 Task: Start in the project AvidTech the sprint 'User Flow Optimization Sprint', with a duration of 1 week. Start in the project AvidTech the sprint 'User Flow Optimization Sprint', with a duration of 3 weeks. Start in the project AvidTech the sprint 'User Flow Optimization Sprint', with a duration of 2 weeks
Action: Mouse moved to (1280, 231)
Screenshot: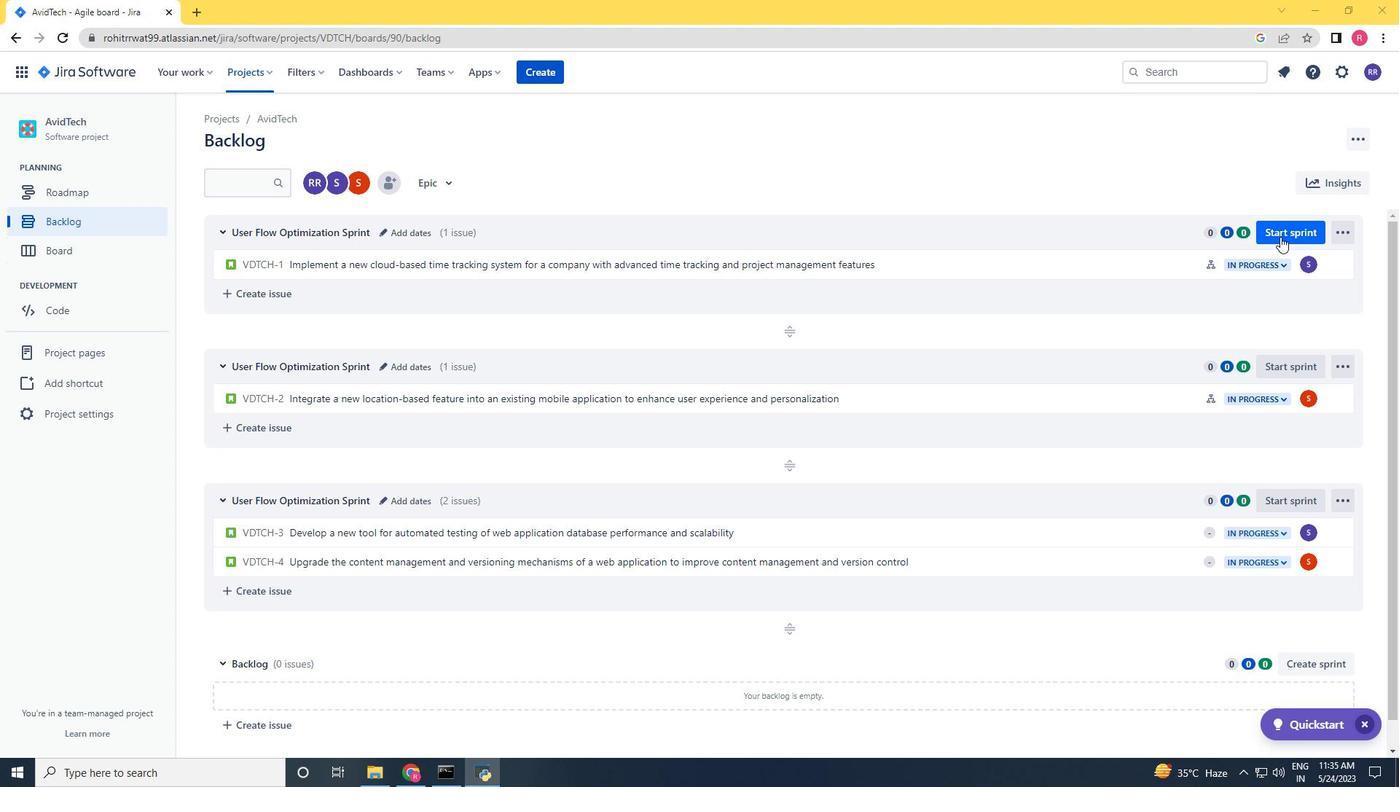 
Action: Mouse pressed left at (1280, 231)
Screenshot: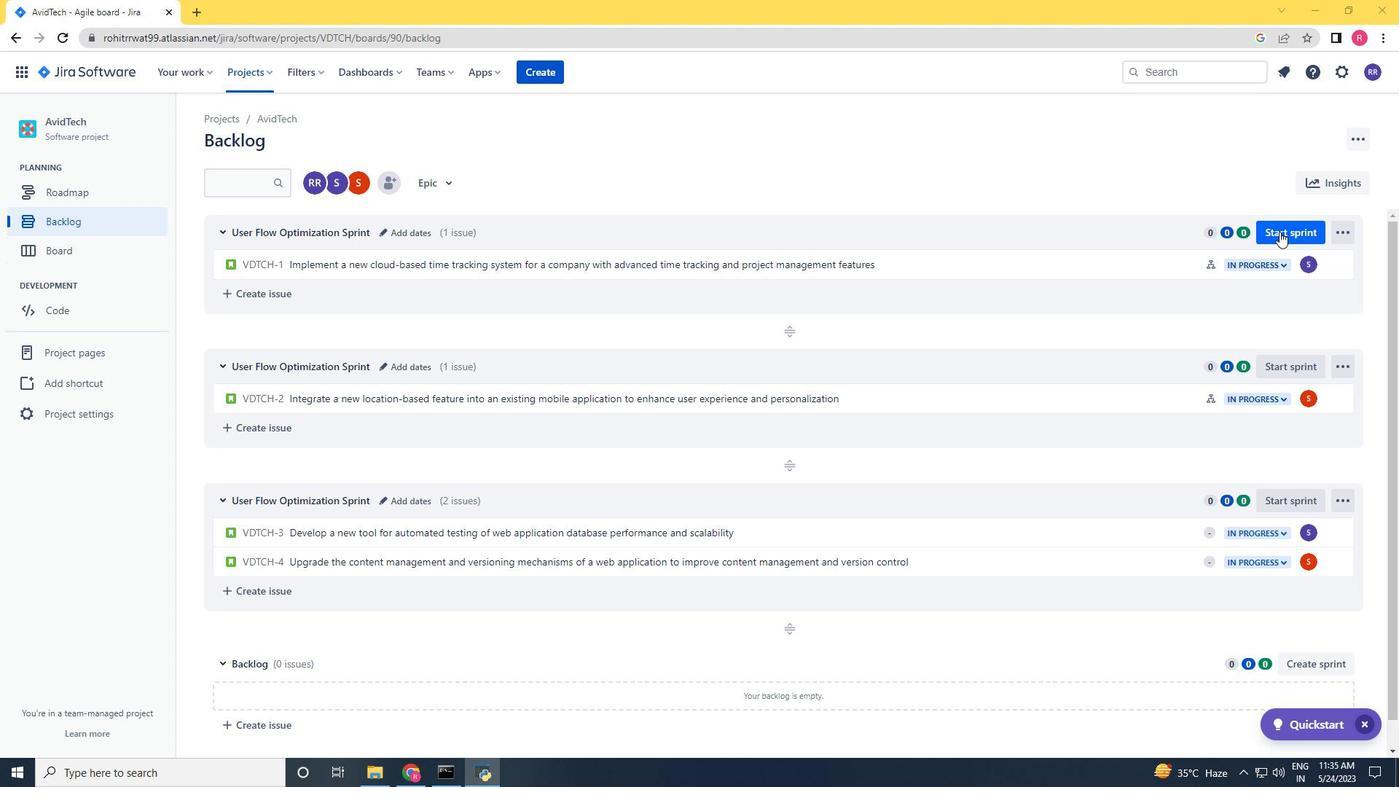
Action: Mouse moved to (613, 260)
Screenshot: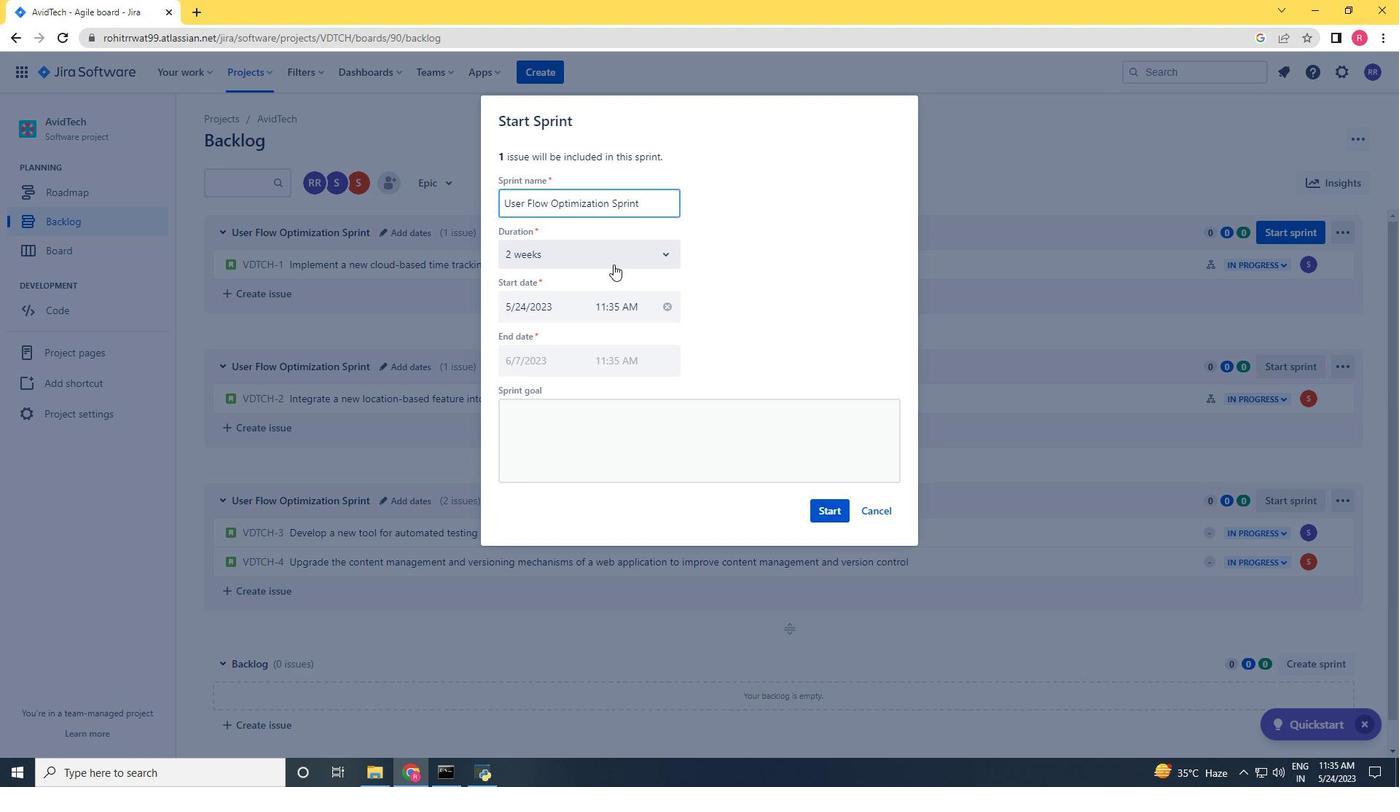 
Action: Mouse pressed left at (613, 260)
Screenshot: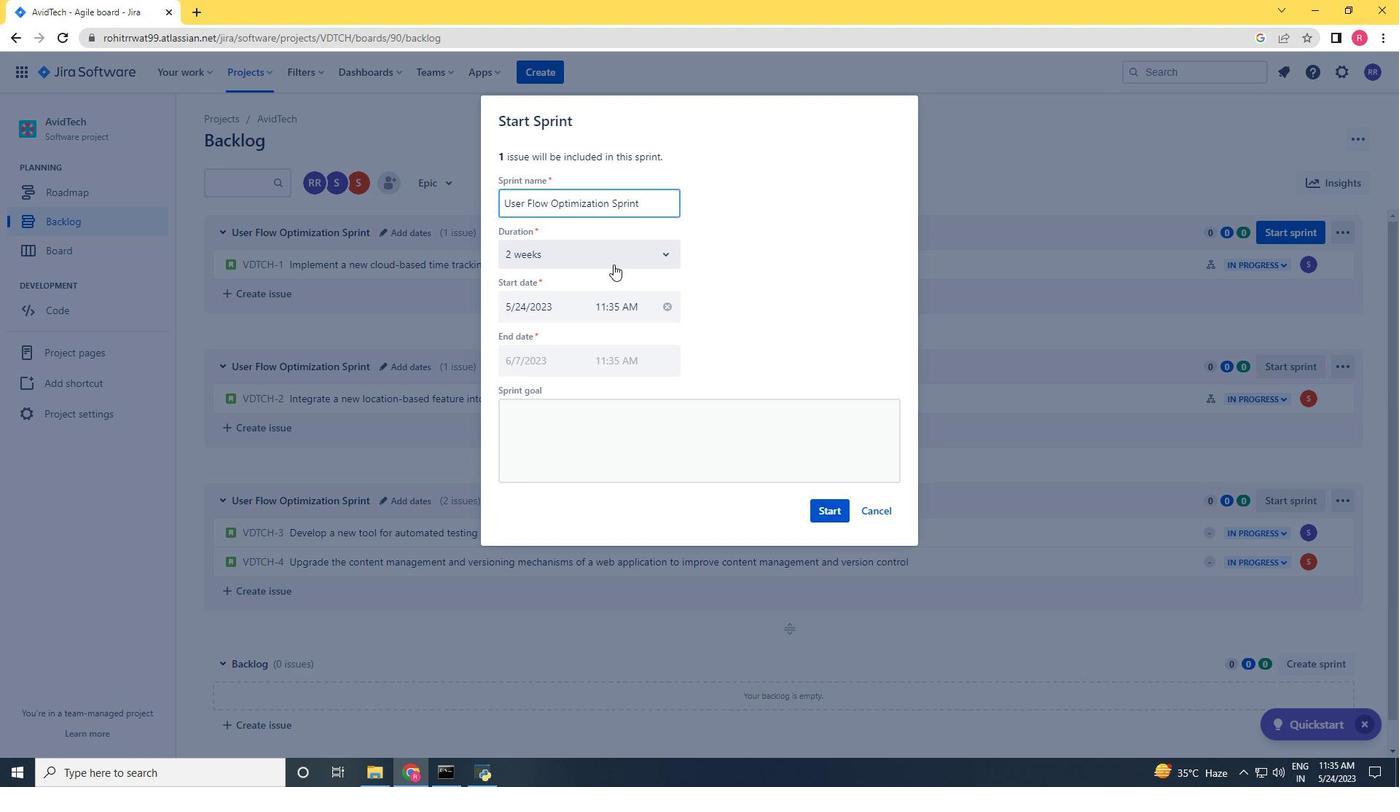 
Action: Mouse moved to (569, 308)
Screenshot: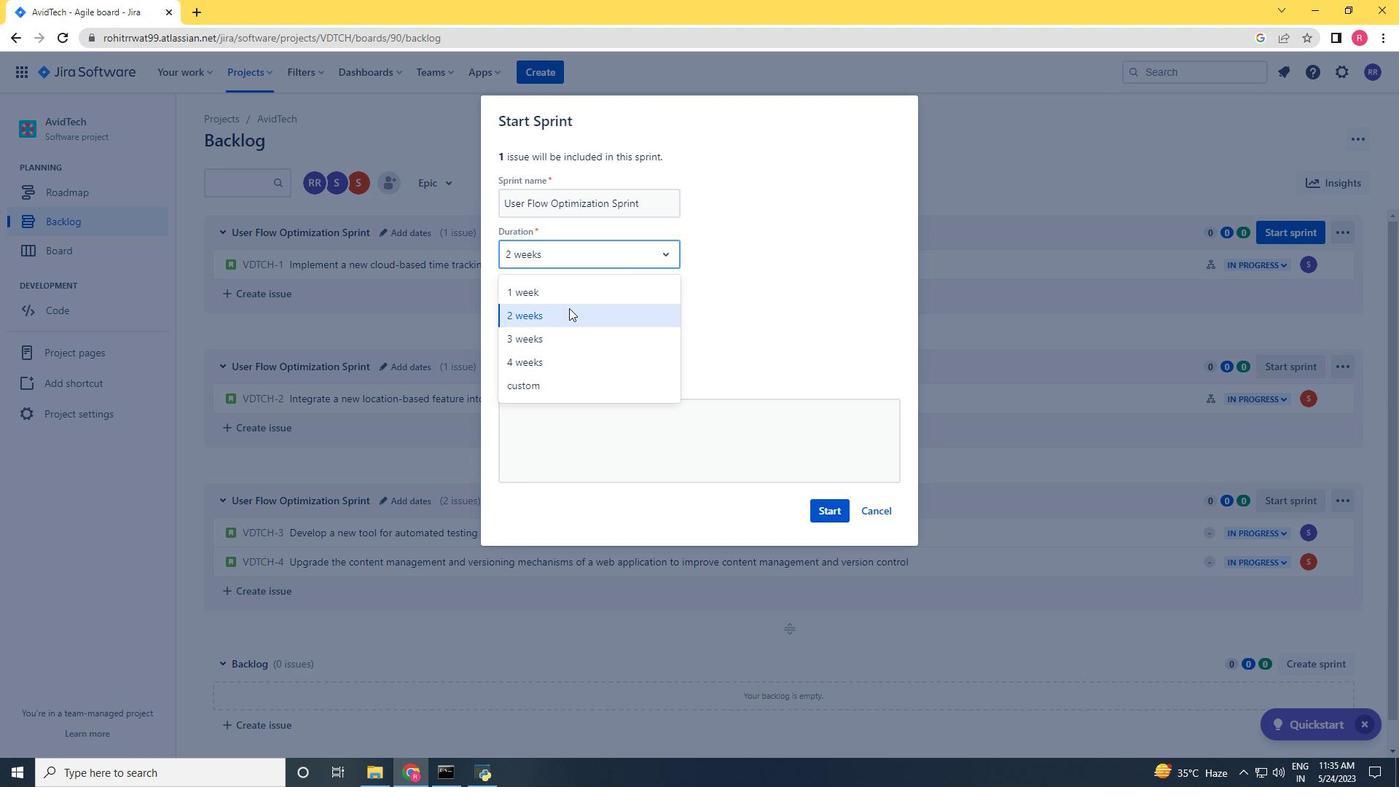 
Action: Mouse pressed left at (569, 308)
Screenshot: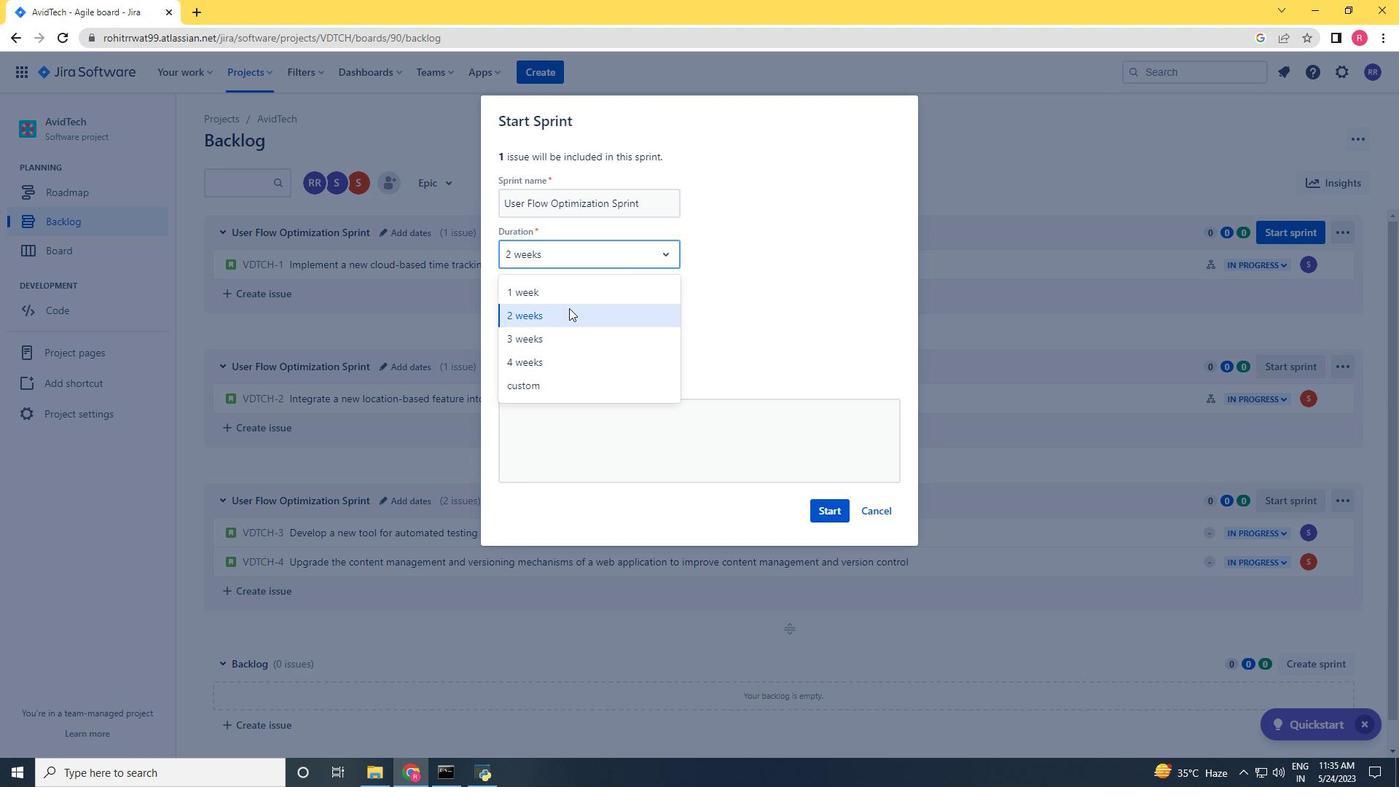
Action: Mouse moved to (823, 506)
Screenshot: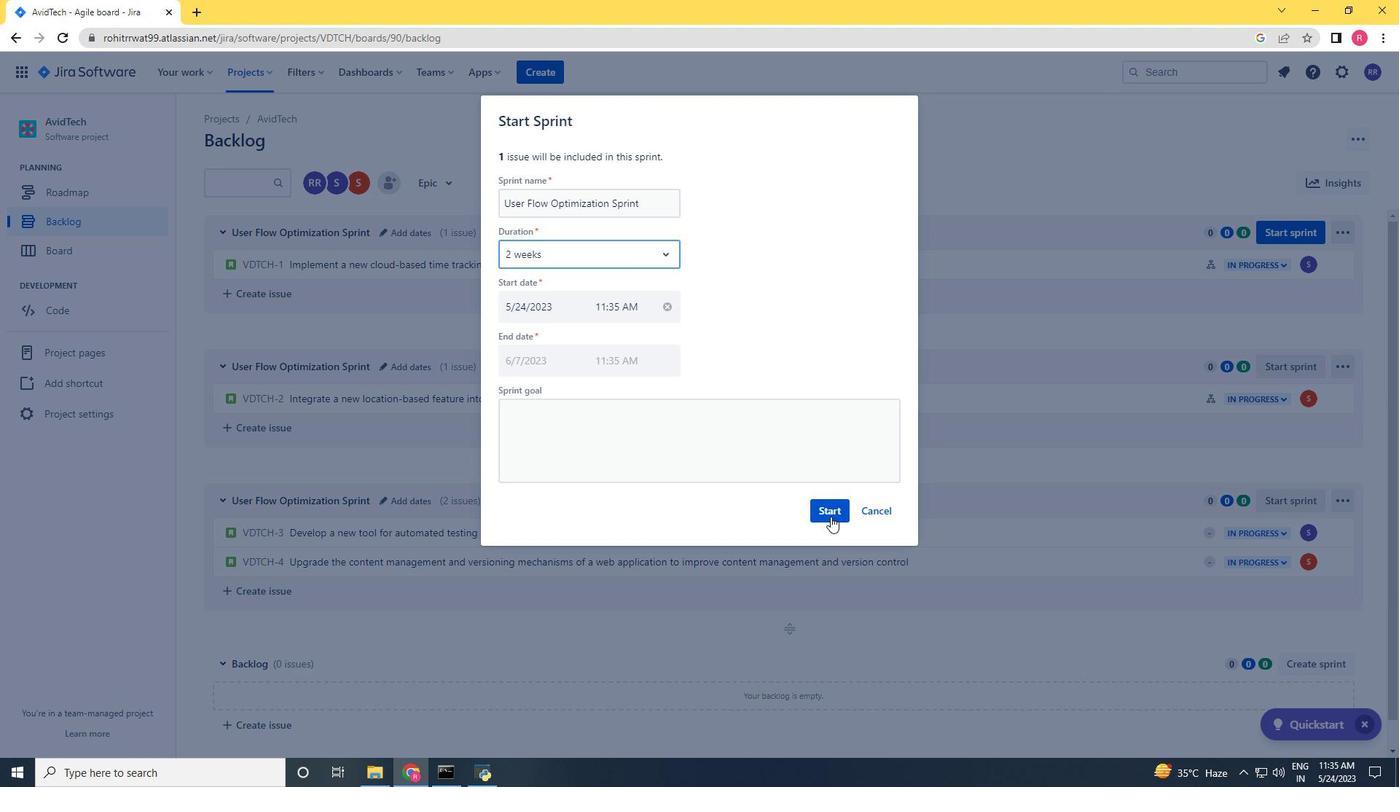 
Action: Mouse pressed left at (823, 506)
Screenshot: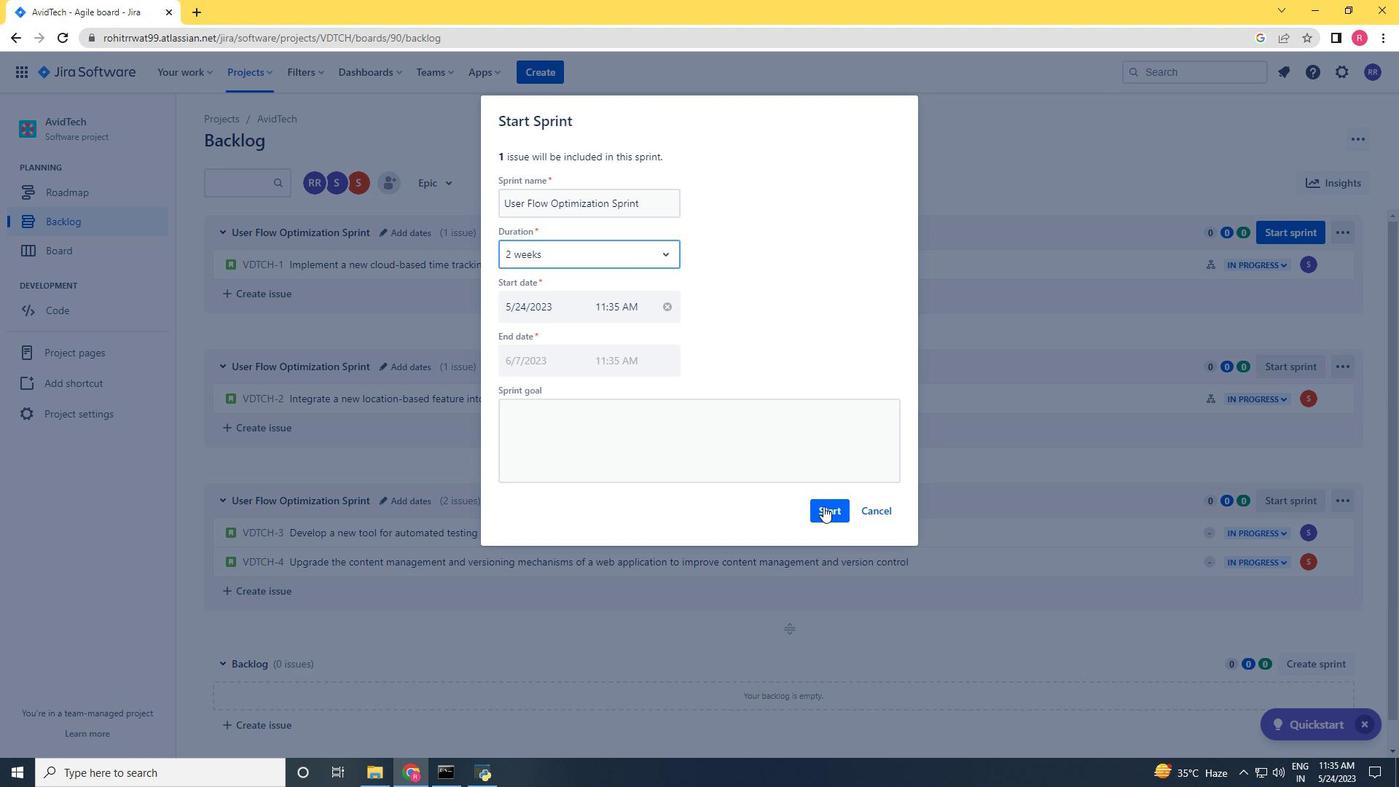 
Action: Mouse moved to (77, 220)
Screenshot: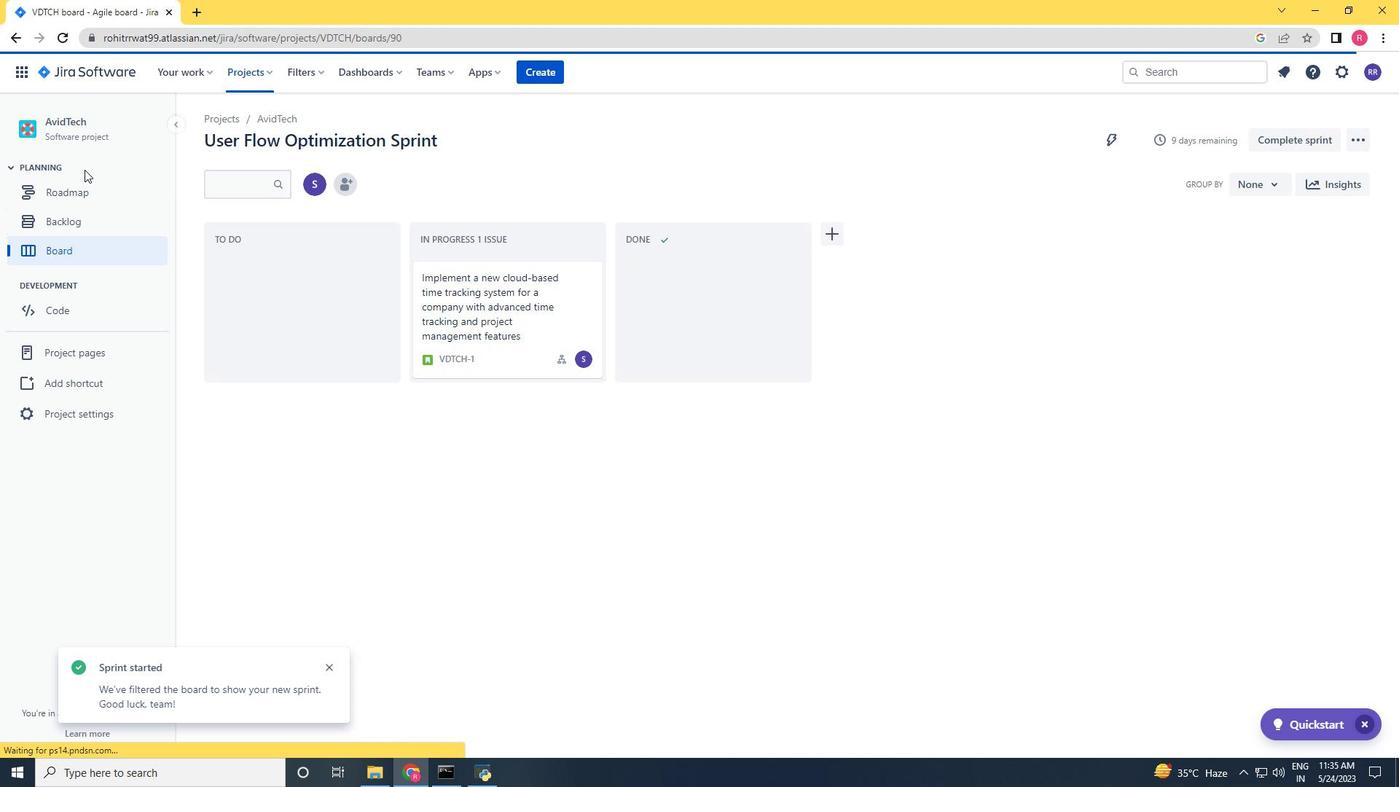 
Action: Mouse pressed left at (77, 220)
Screenshot: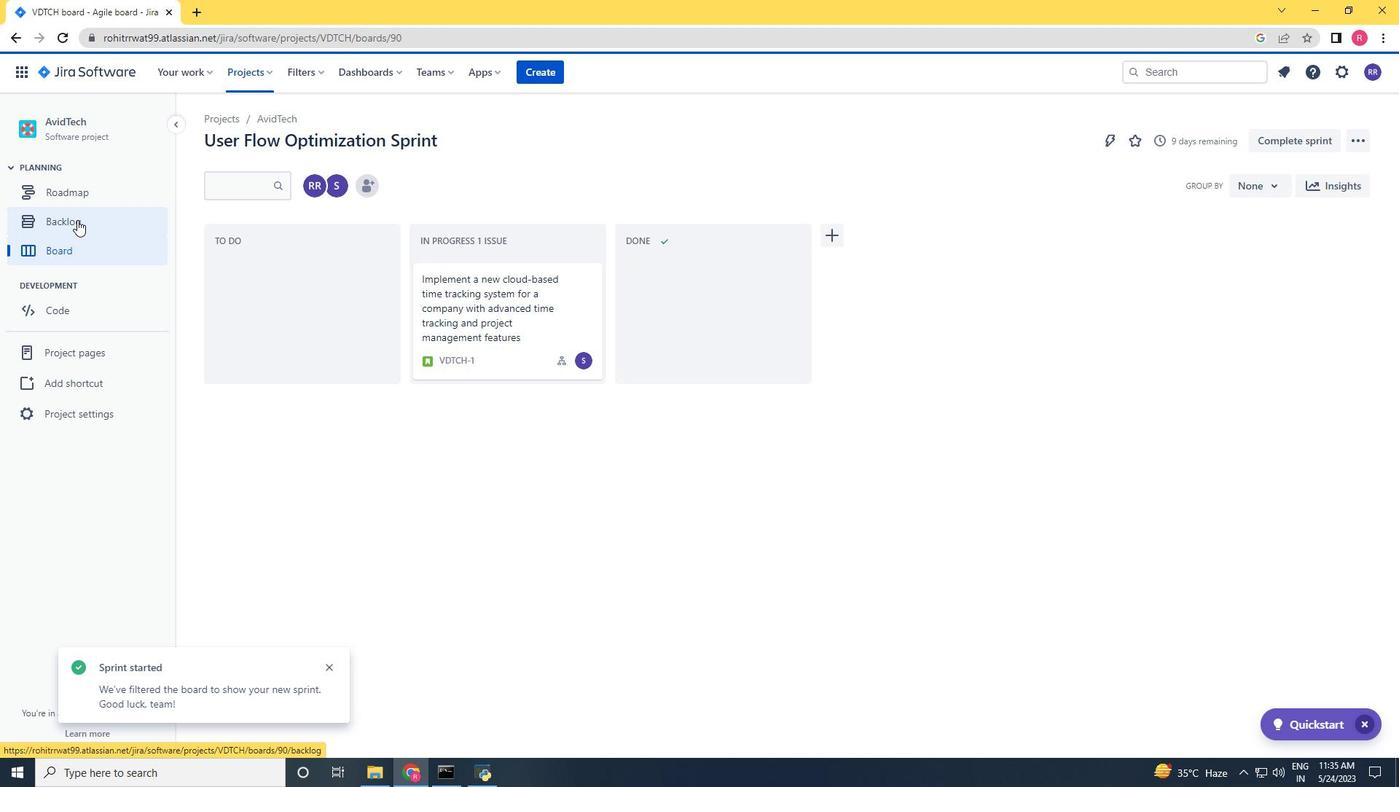 
Action: Mouse moved to (1281, 364)
Screenshot: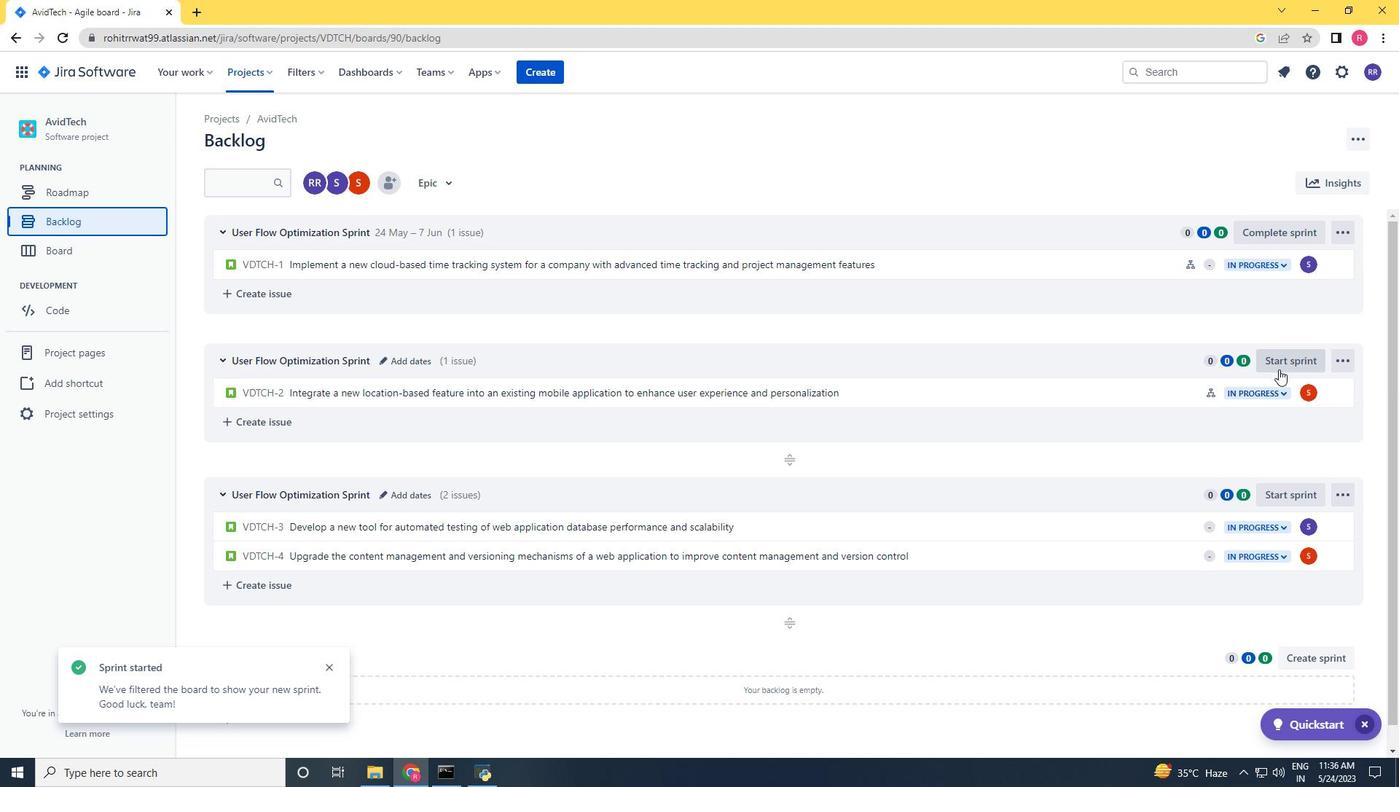 
Action: Mouse pressed left at (1281, 364)
Screenshot: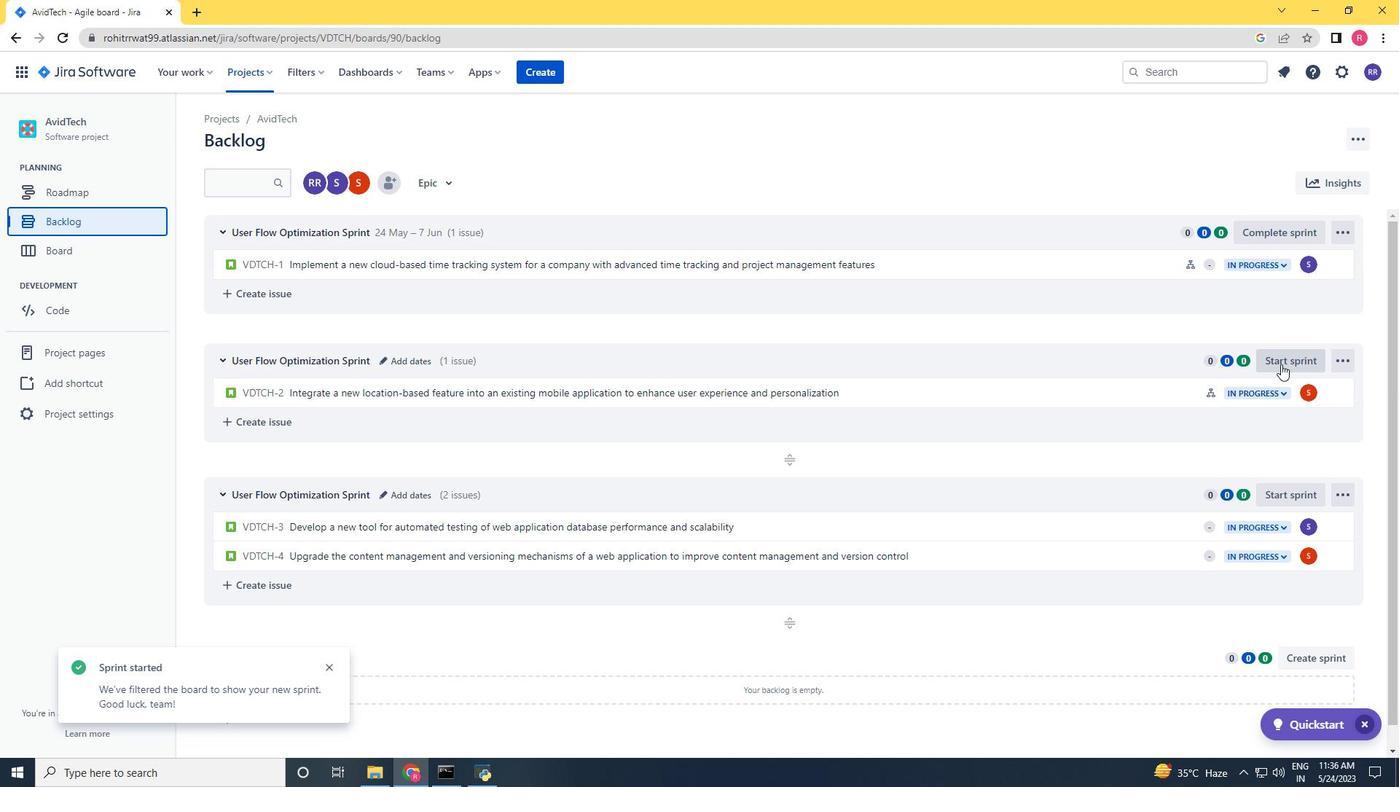 
Action: Mouse moved to (578, 263)
Screenshot: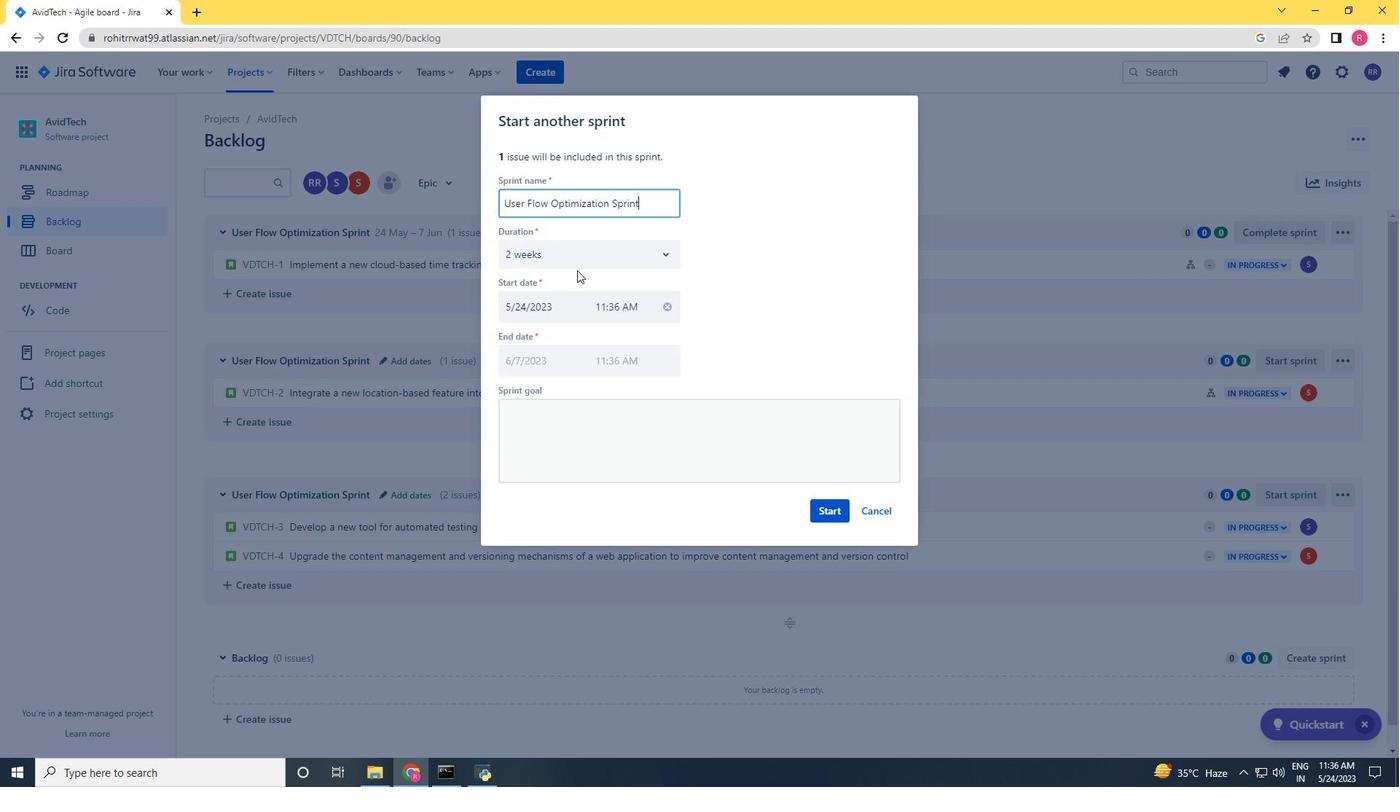 
Action: Mouse pressed left at (578, 263)
Screenshot: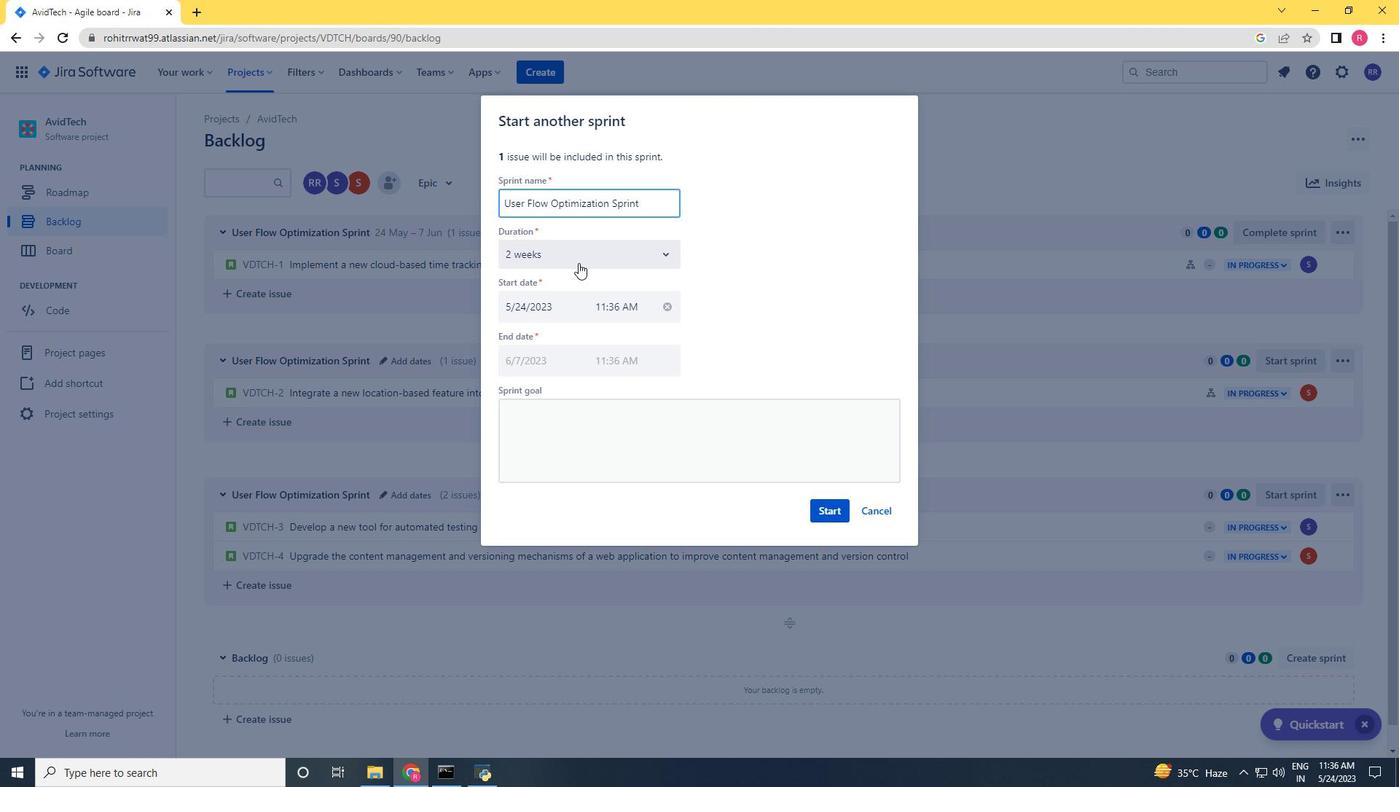 
Action: Mouse moved to (553, 296)
Screenshot: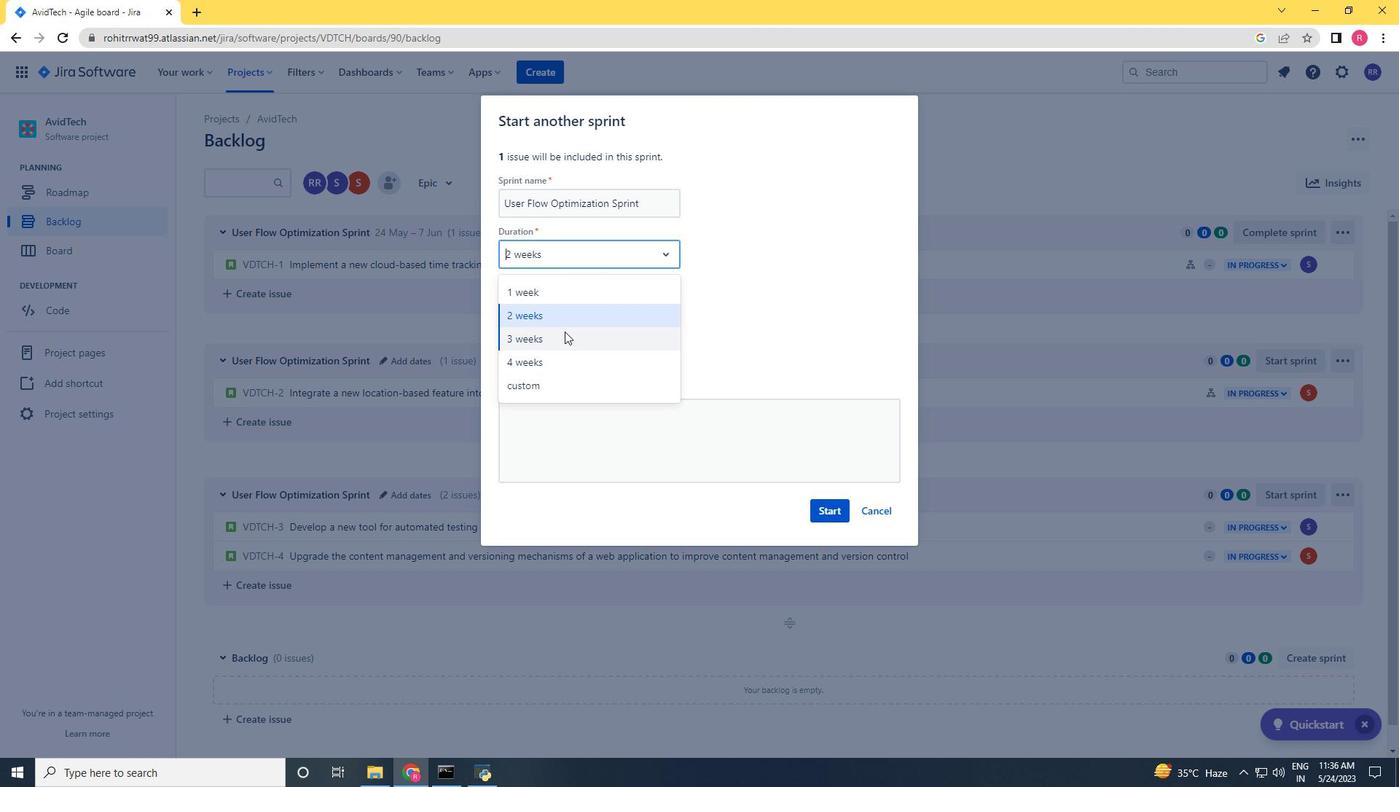 
Action: Mouse pressed left at (553, 296)
Screenshot: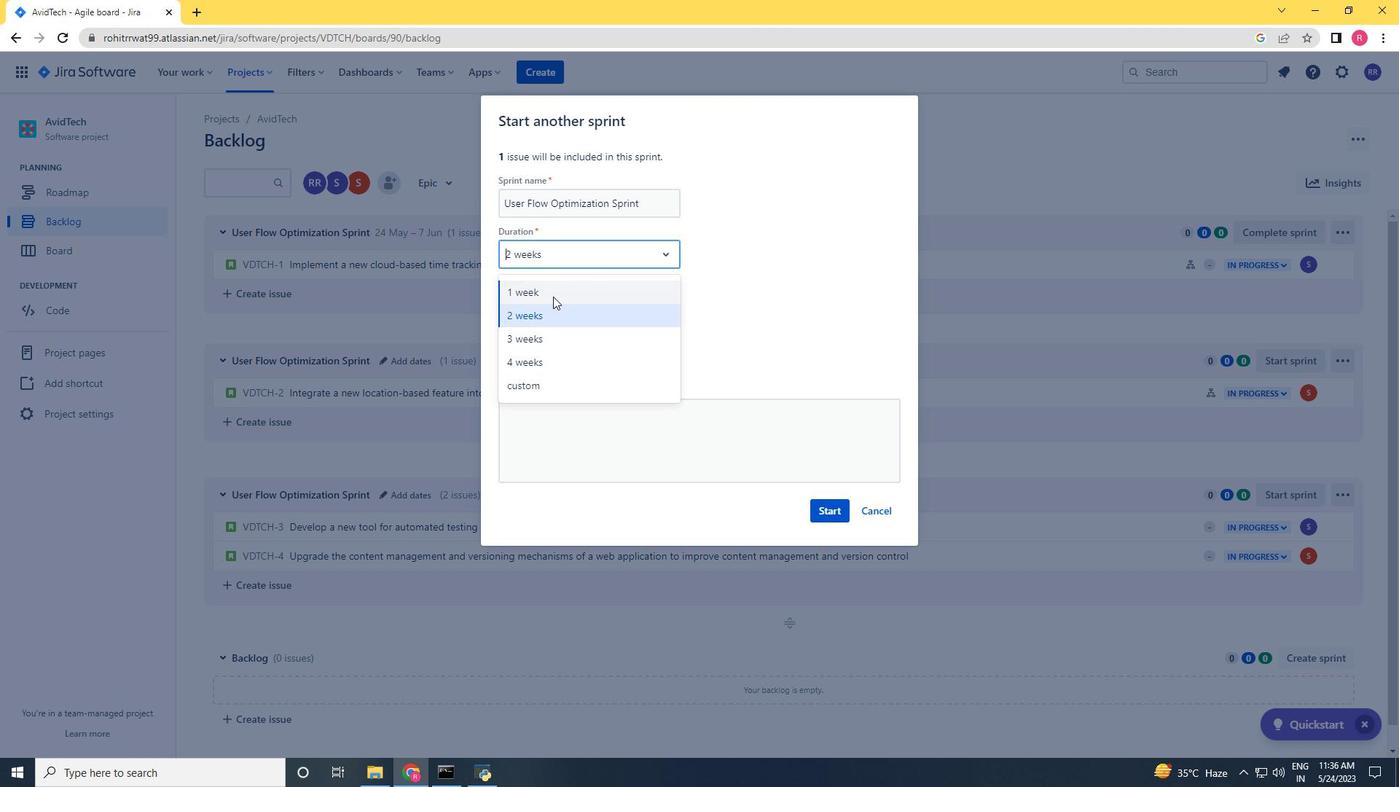 
Action: Mouse moved to (823, 507)
Screenshot: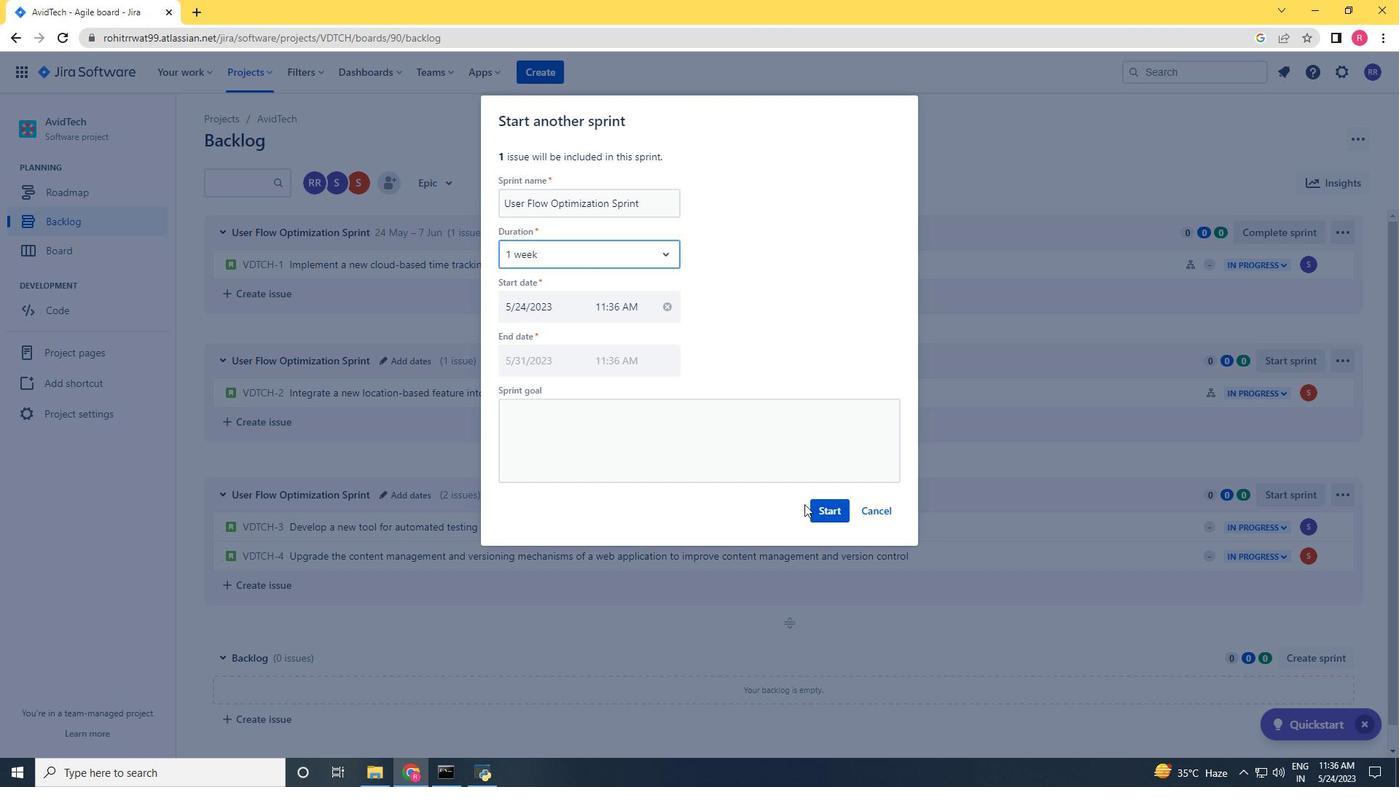 
Action: Mouse pressed left at (823, 507)
Screenshot: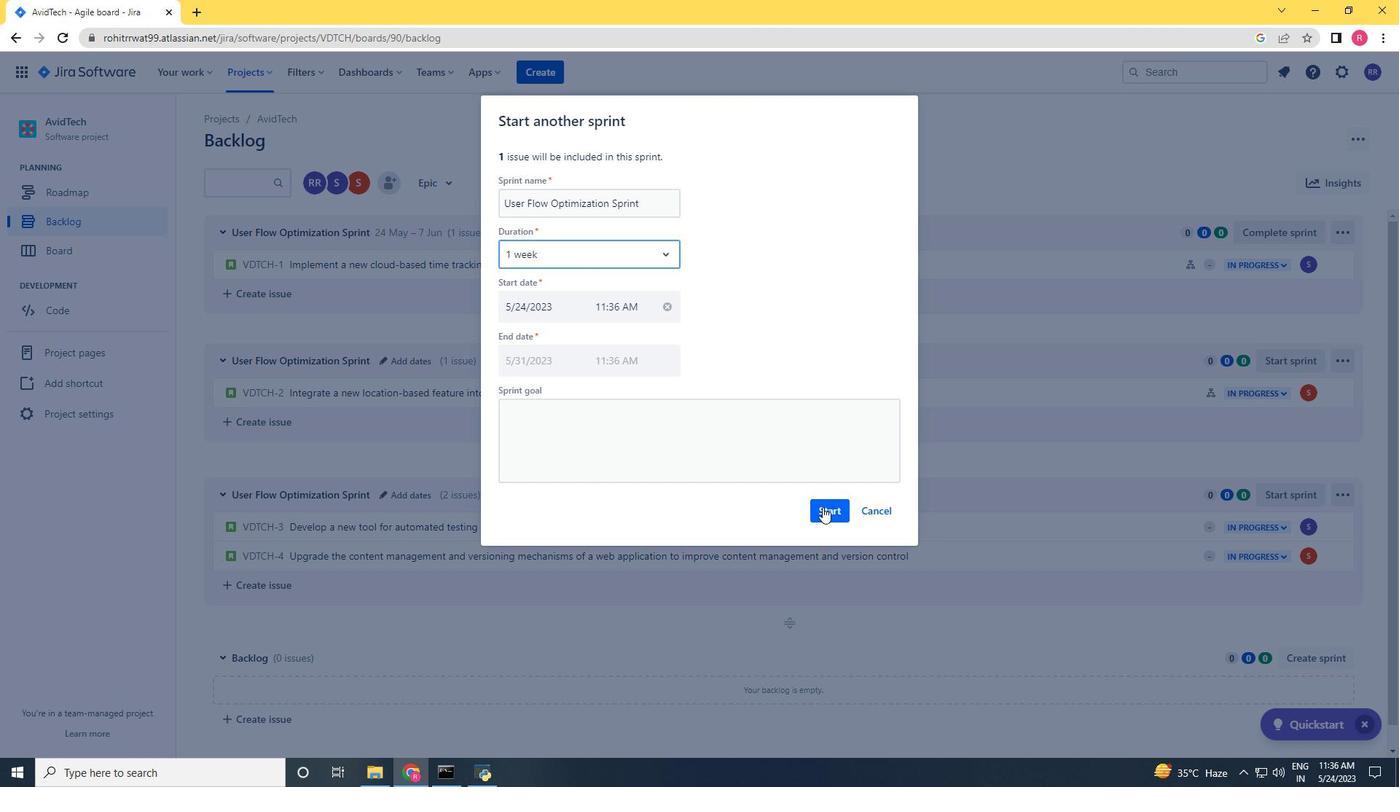 
Action: Mouse moved to (71, 220)
Screenshot: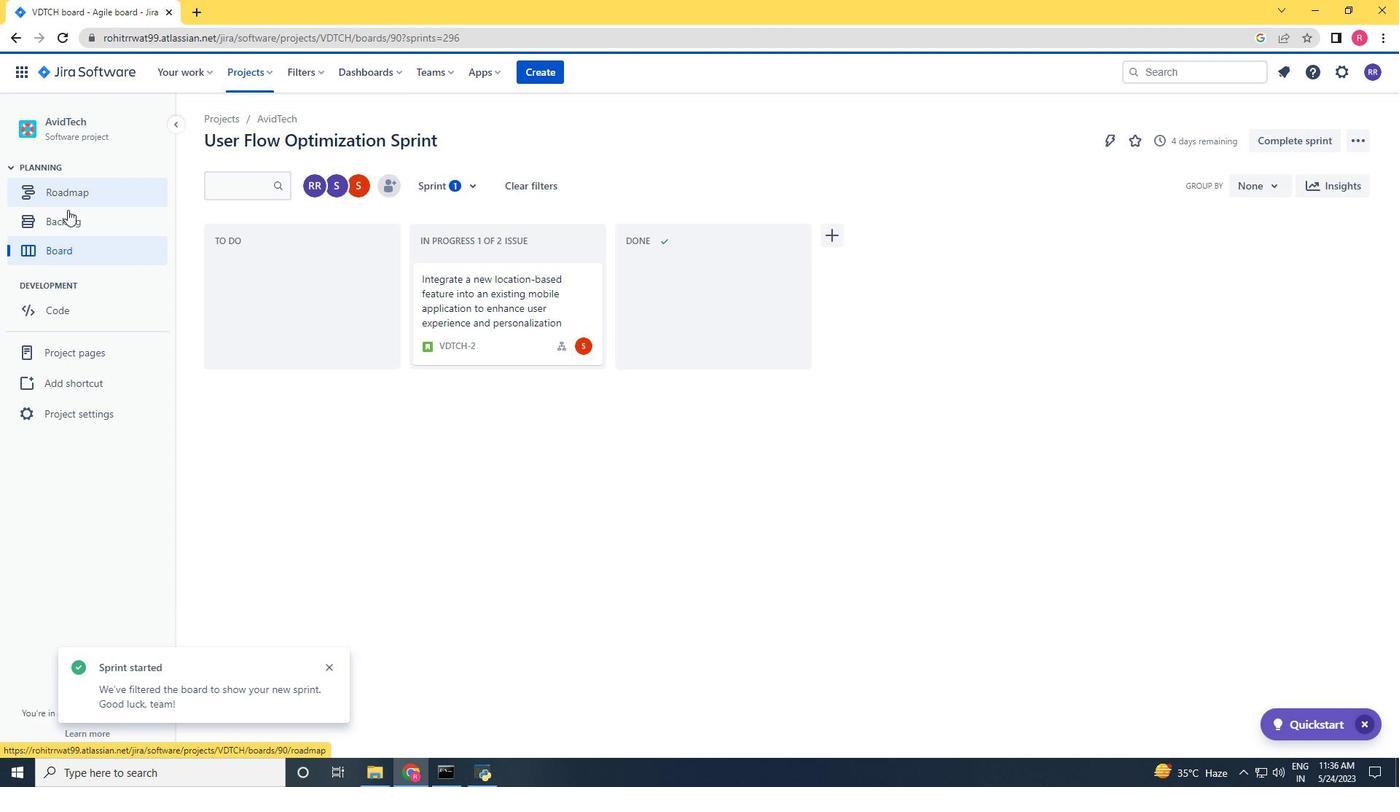 
Action: Mouse pressed left at (71, 220)
Screenshot: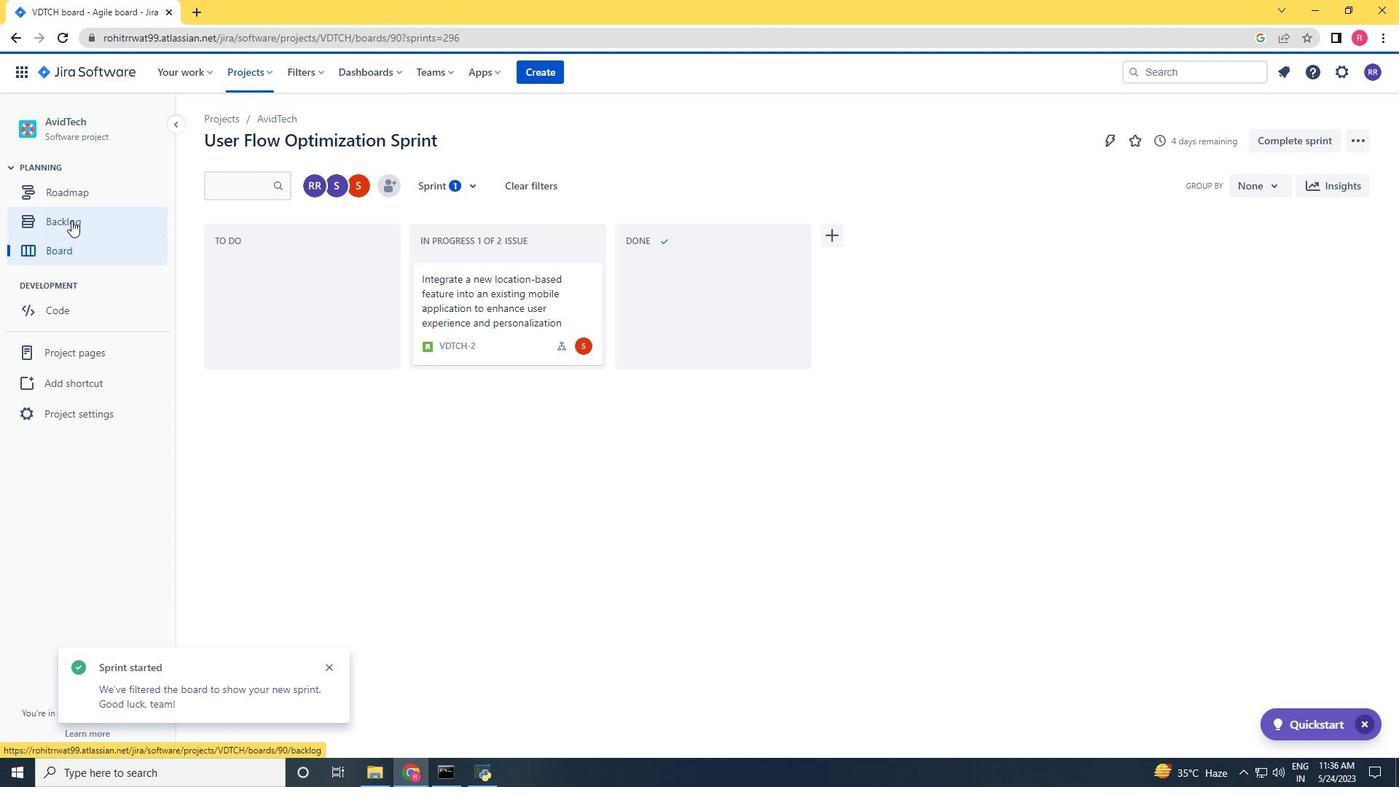 
Action: Mouse moved to (1301, 486)
Screenshot: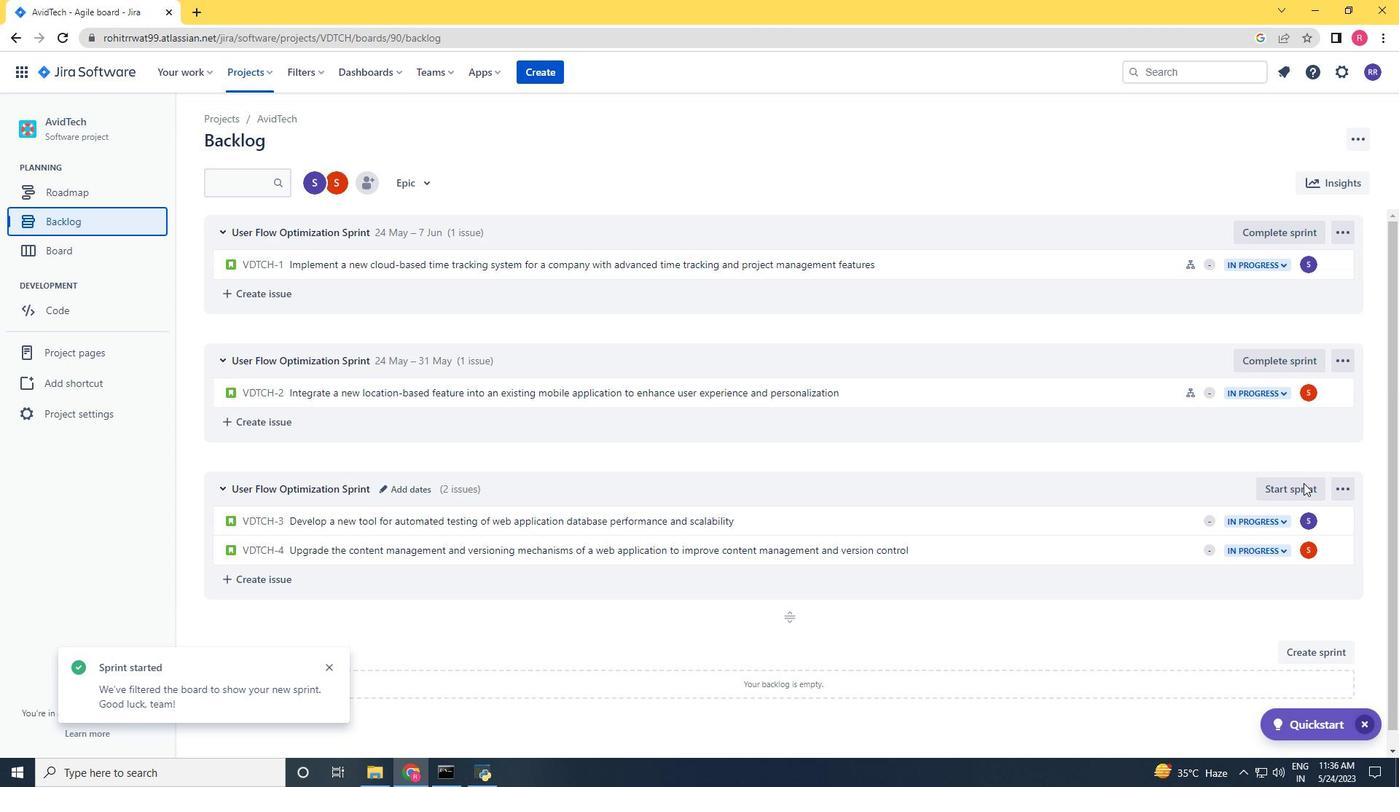 
Action: Mouse pressed left at (1301, 486)
Screenshot: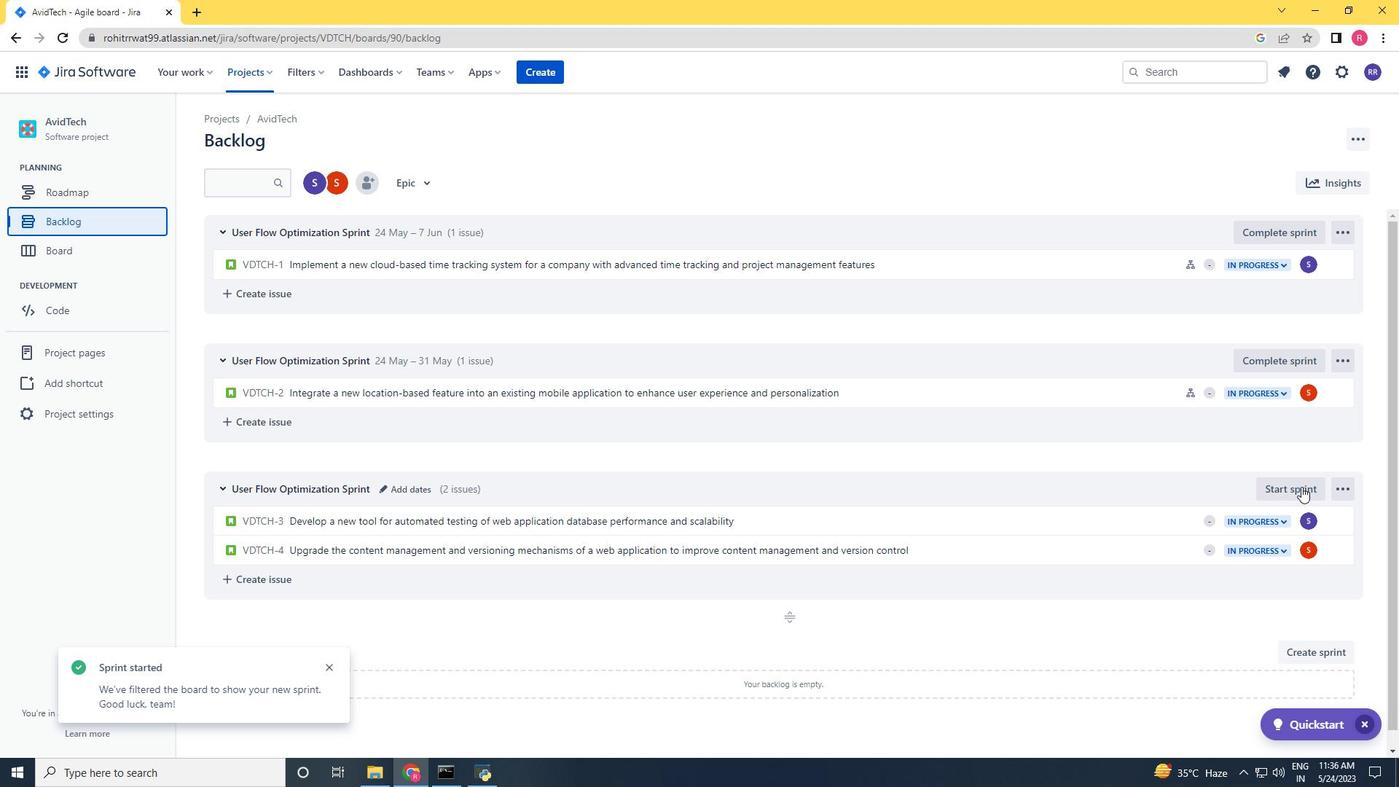 
Action: Mouse moved to (605, 258)
Screenshot: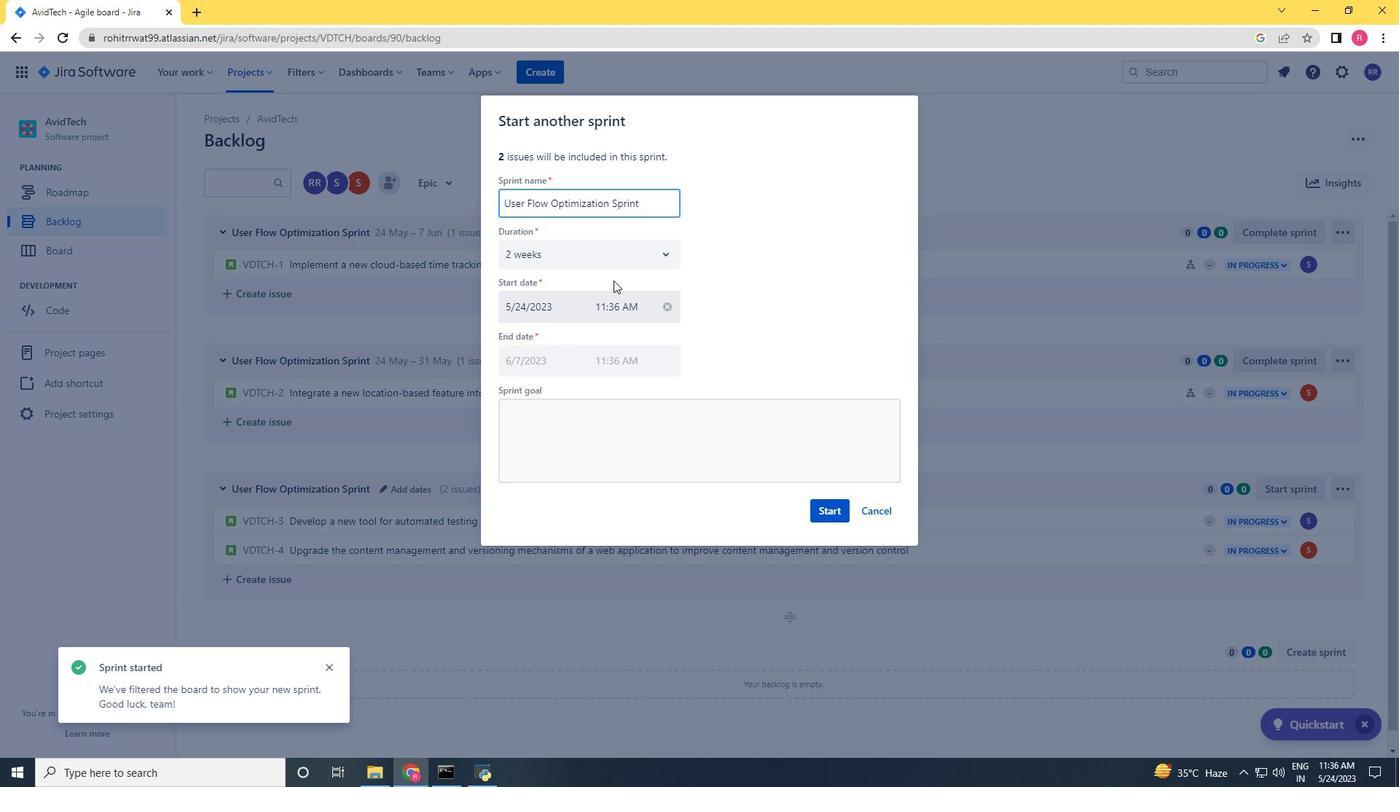 
Action: Mouse pressed left at (605, 258)
Screenshot: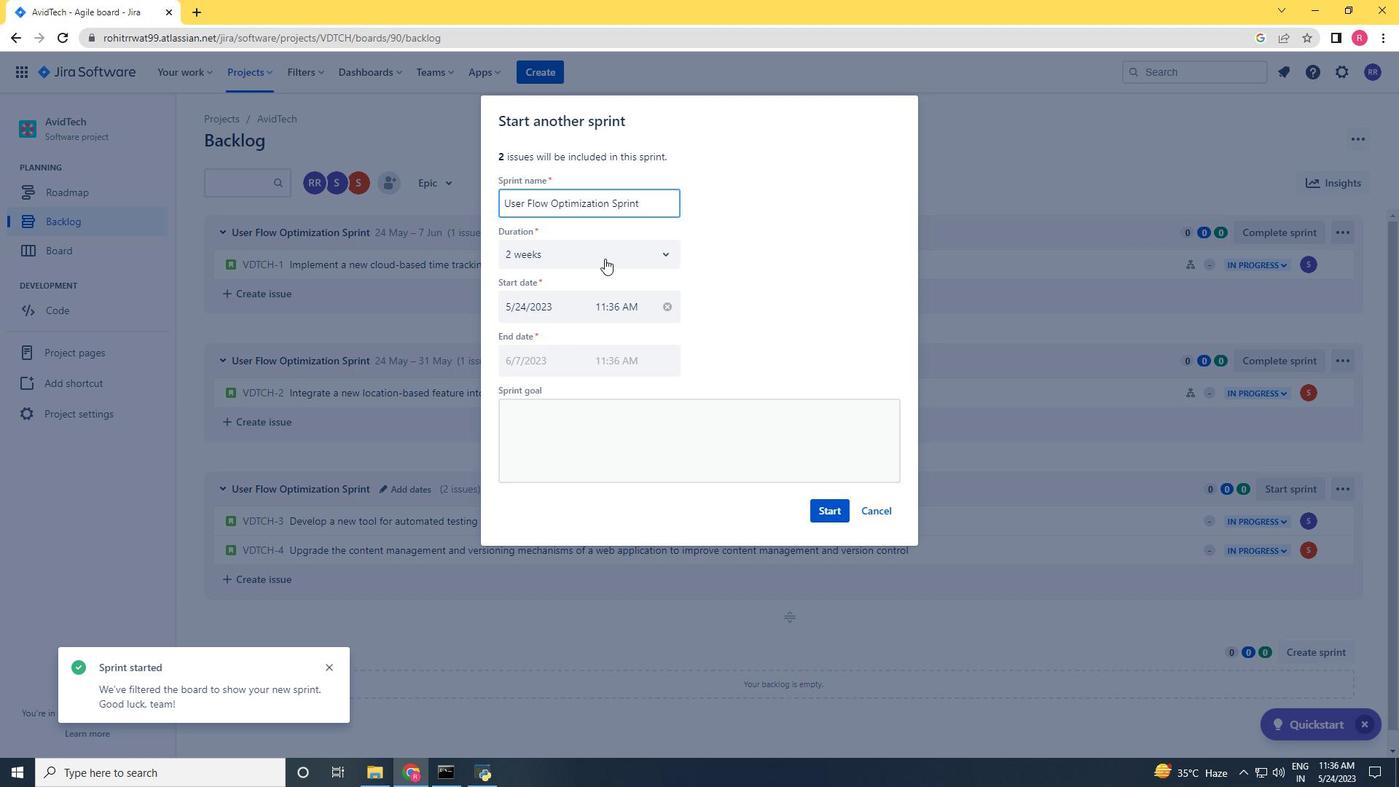 
Action: Mouse moved to (556, 334)
Screenshot: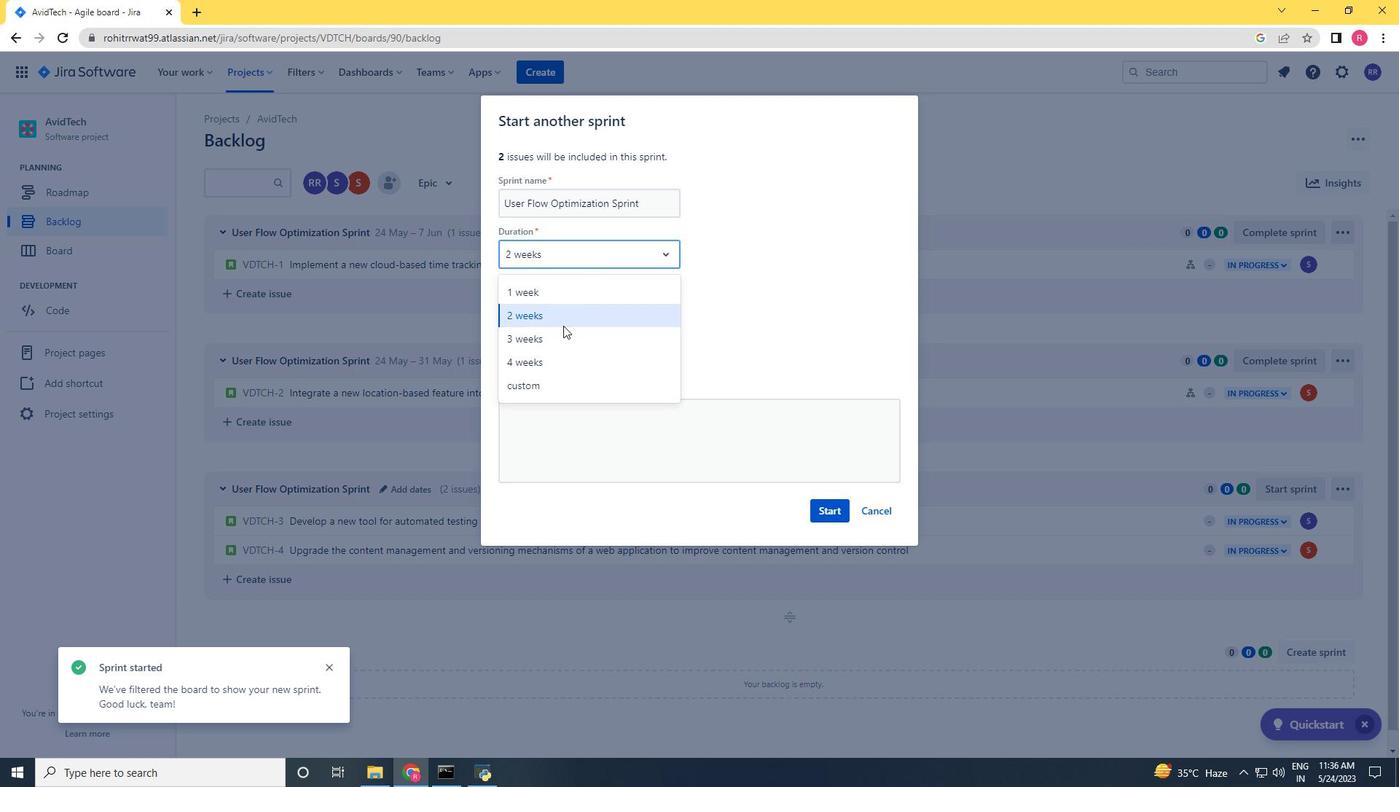 
Action: Mouse pressed left at (556, 334)
Screenshot: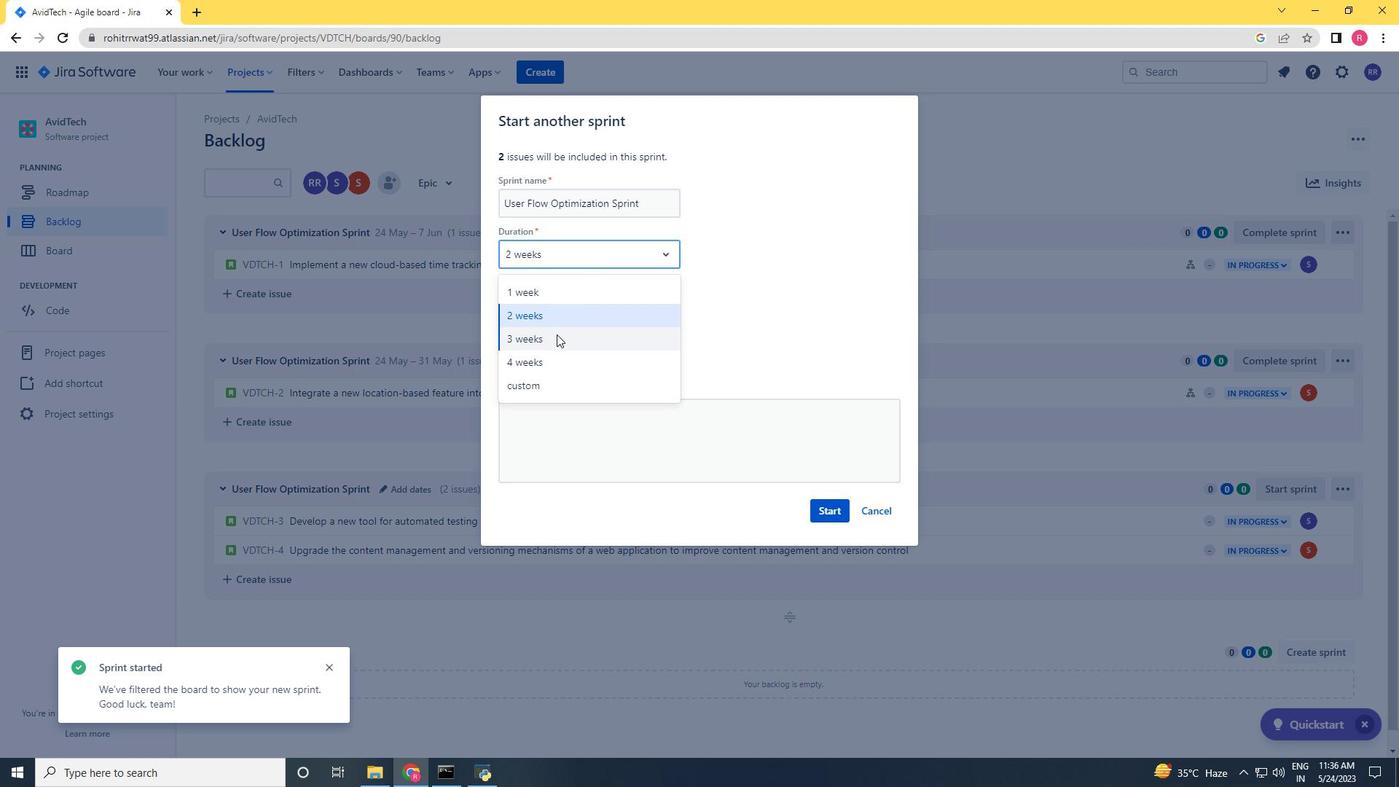 
Action: Mouse moved to (838, 514)
Screenshot: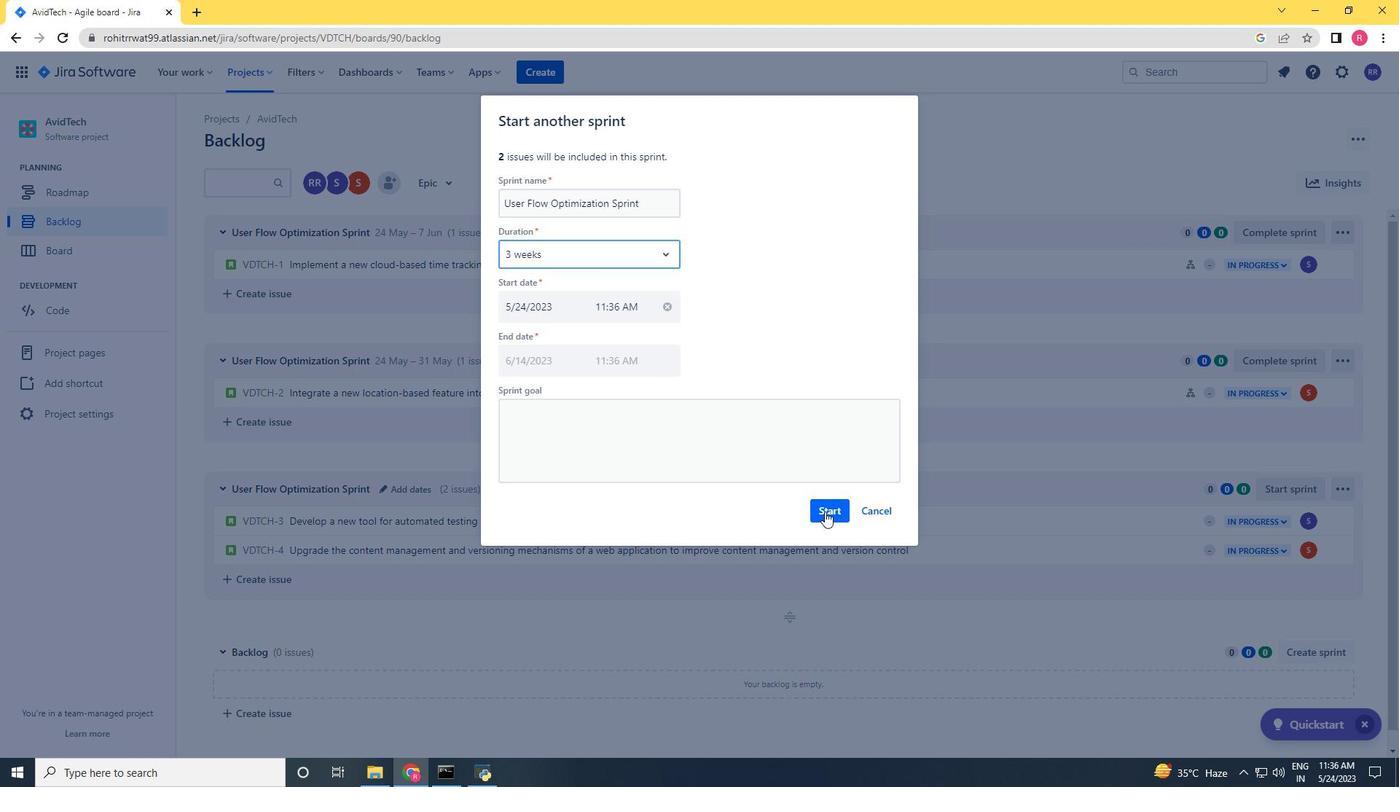 
Action: Mouse pressed left at (838, 514)
Screenshot: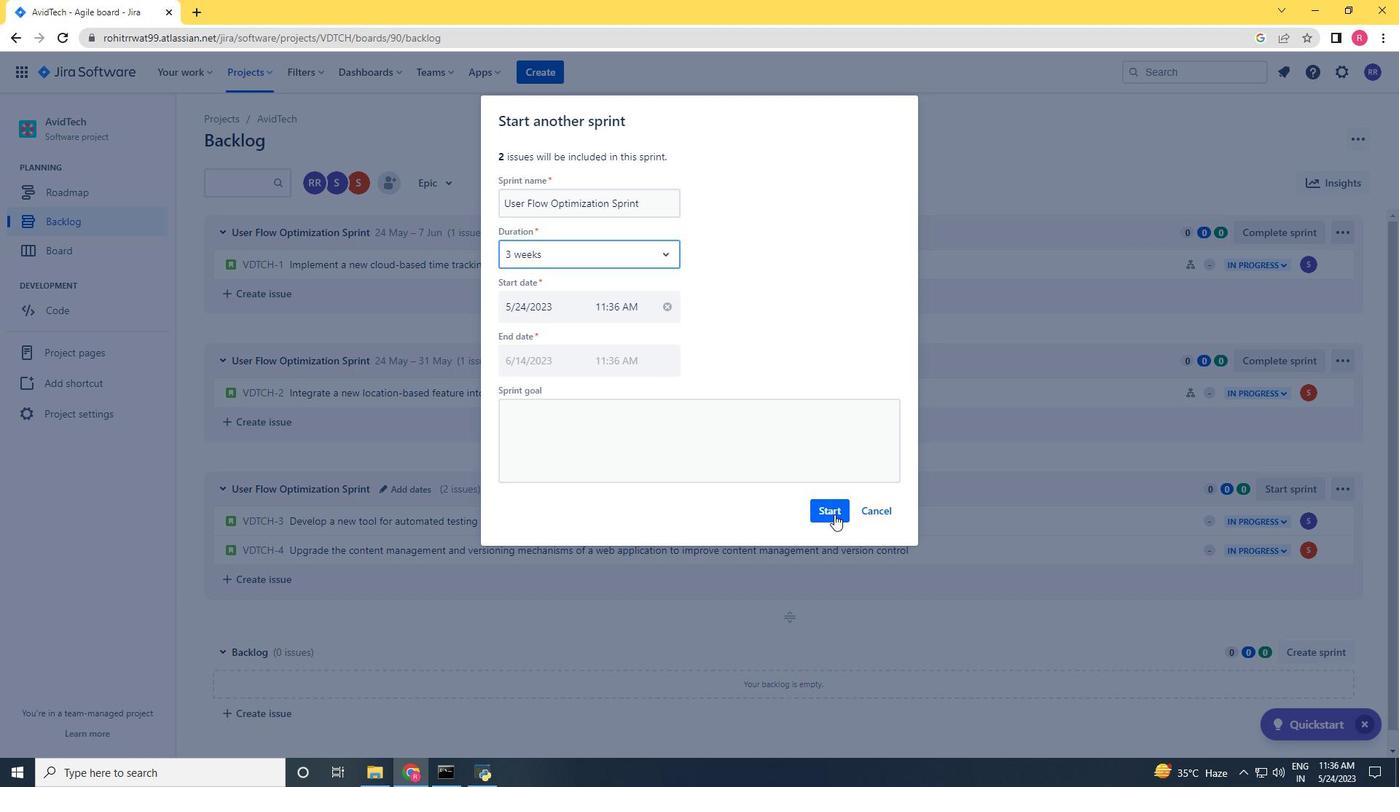 
Action: Mouse moved to (96, 220)
Screenshot: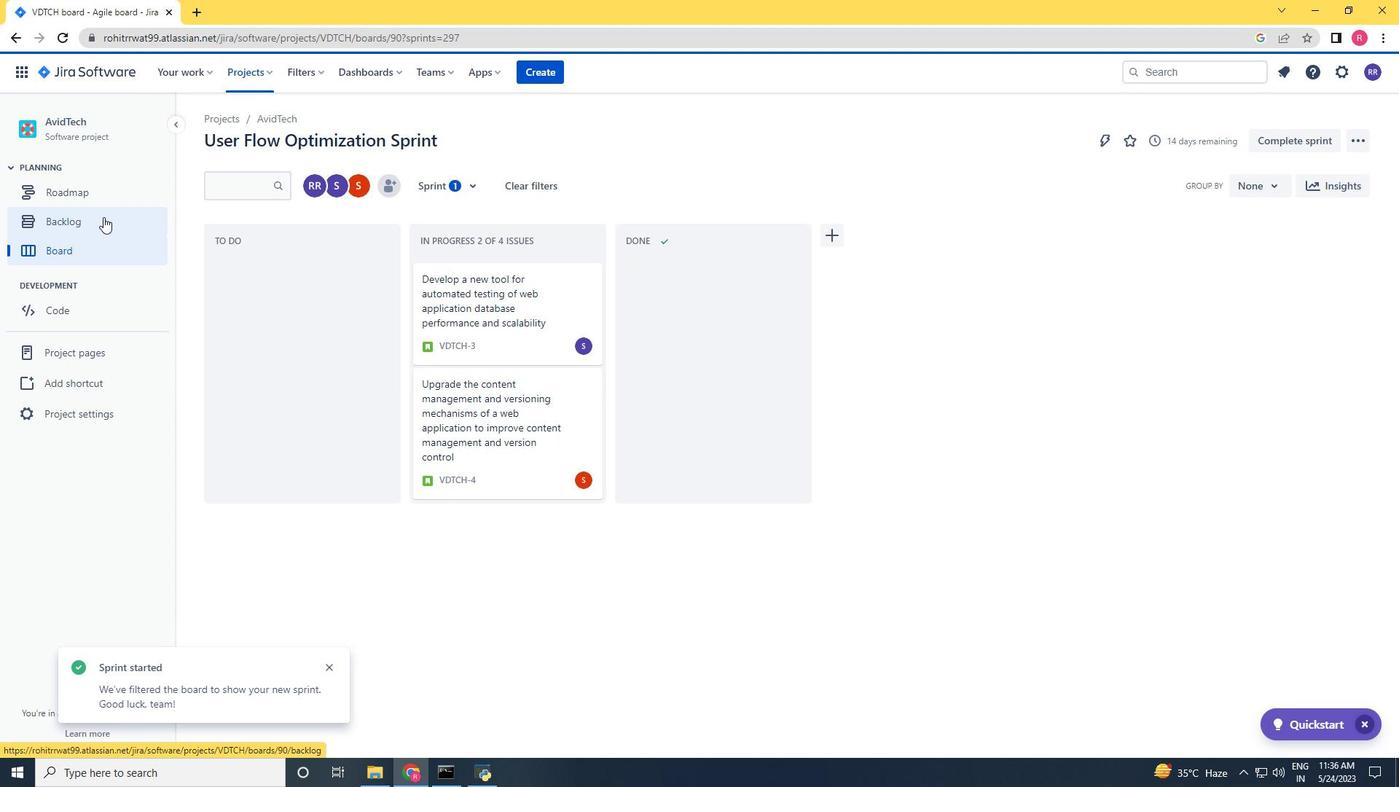 
Action: Mouse pressed left at (96, 220)
Screenshot: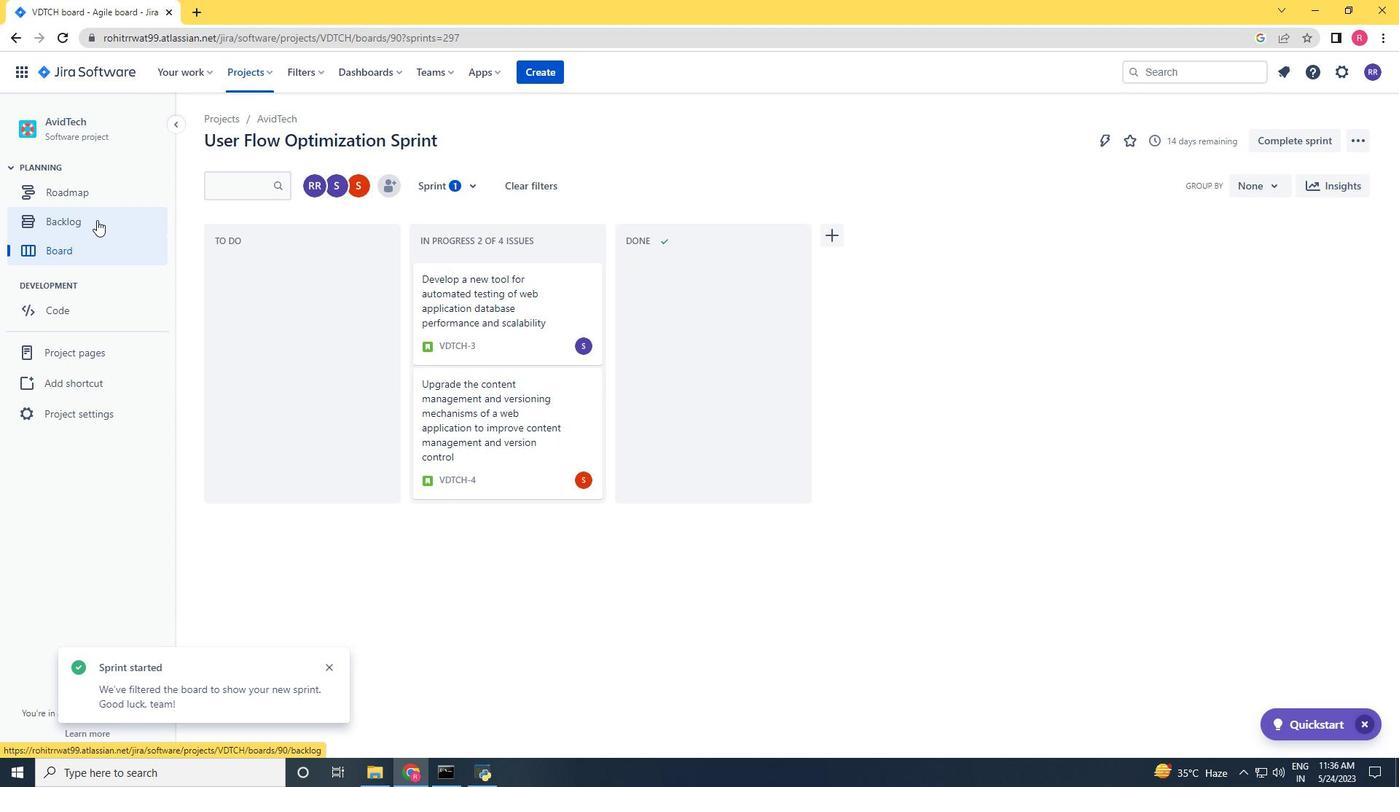 
Action: Mouse moved to (706, 484)
Screenshot: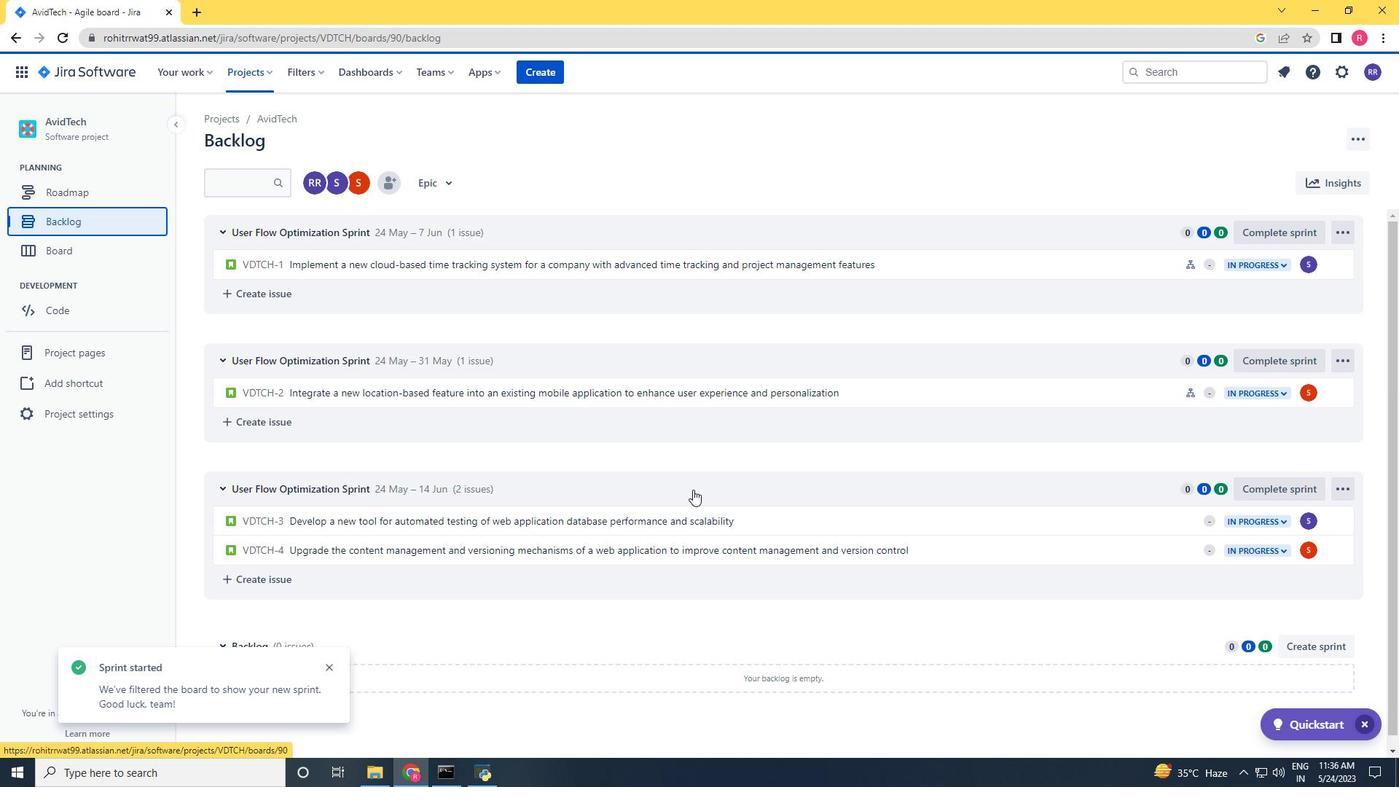 
Action: Mouse scrolled (706, 483) with delta (0, 0)
Screenshot: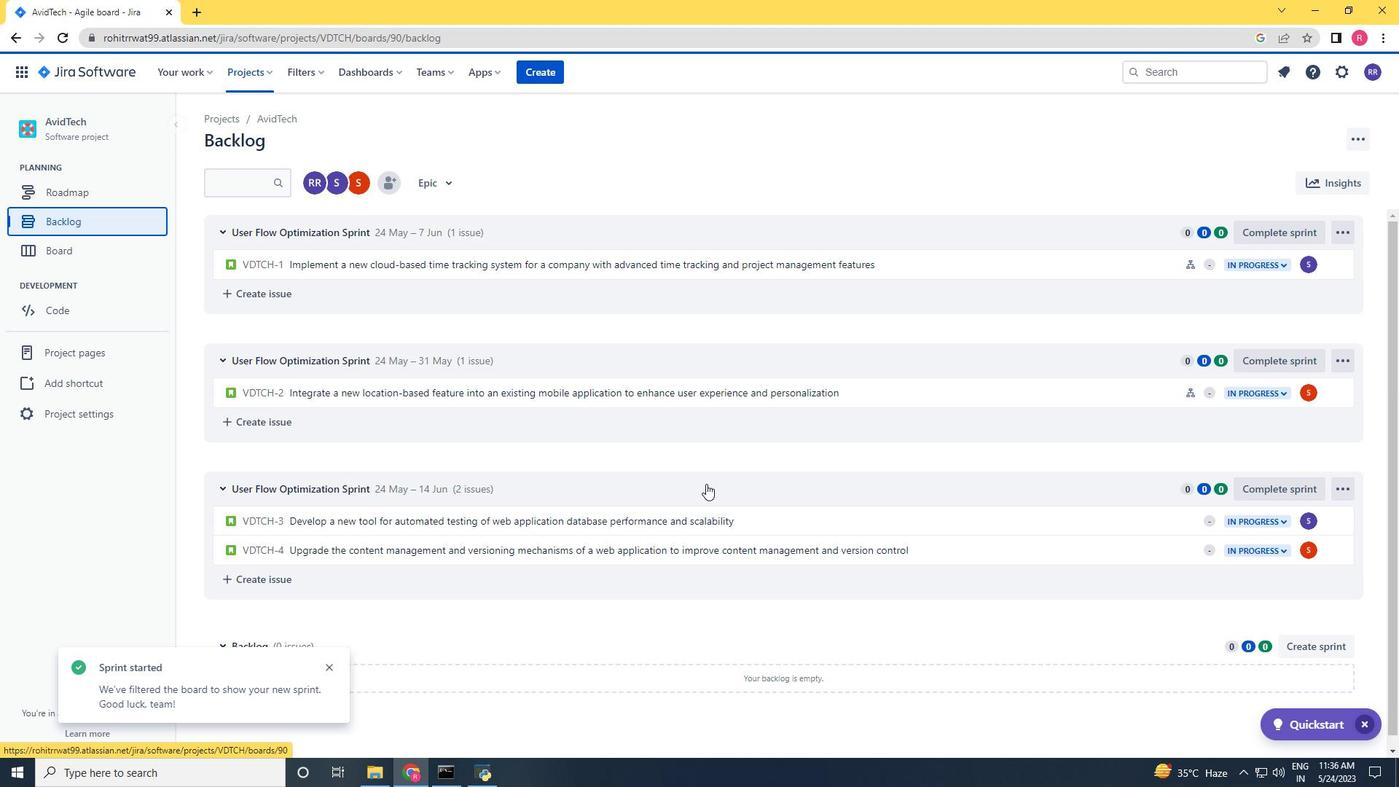 
Action: Mouse scrolled (706, 483) with delta (0, 0)
Screenshot: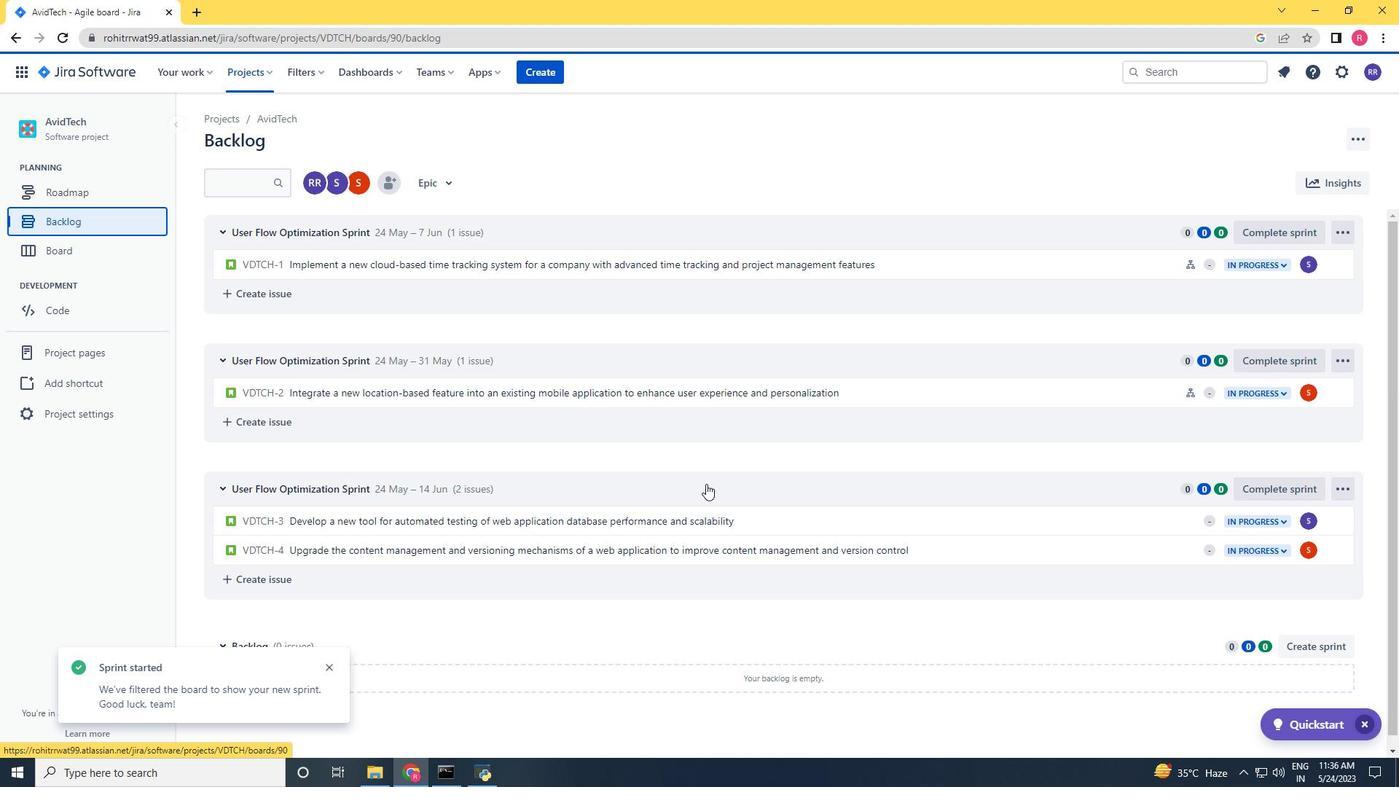 
Action: Mouse scrolled (706, 483) with delta (0, 0)
Screenshot: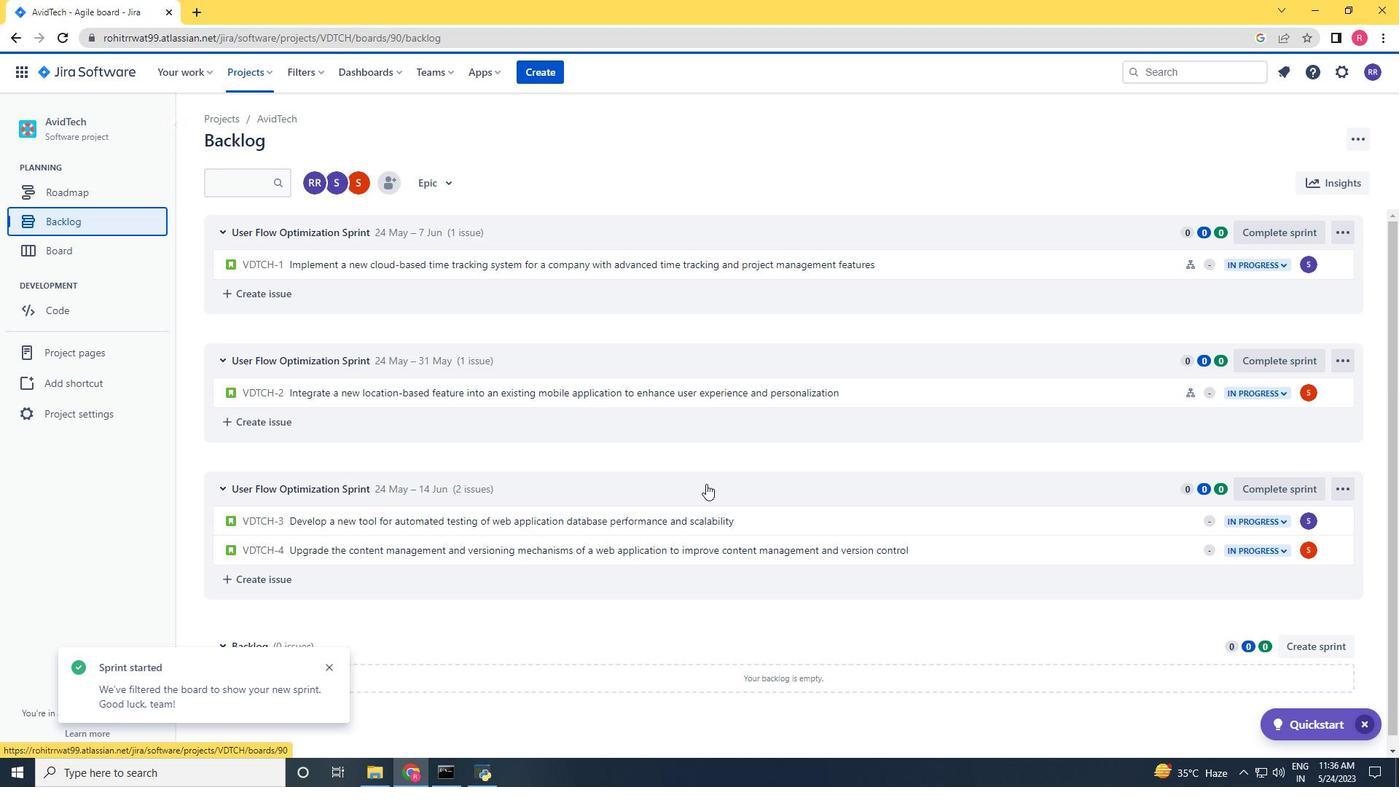 
Action: Mouse scrolled (706, 483) with delta (0, 0)
Screenshot: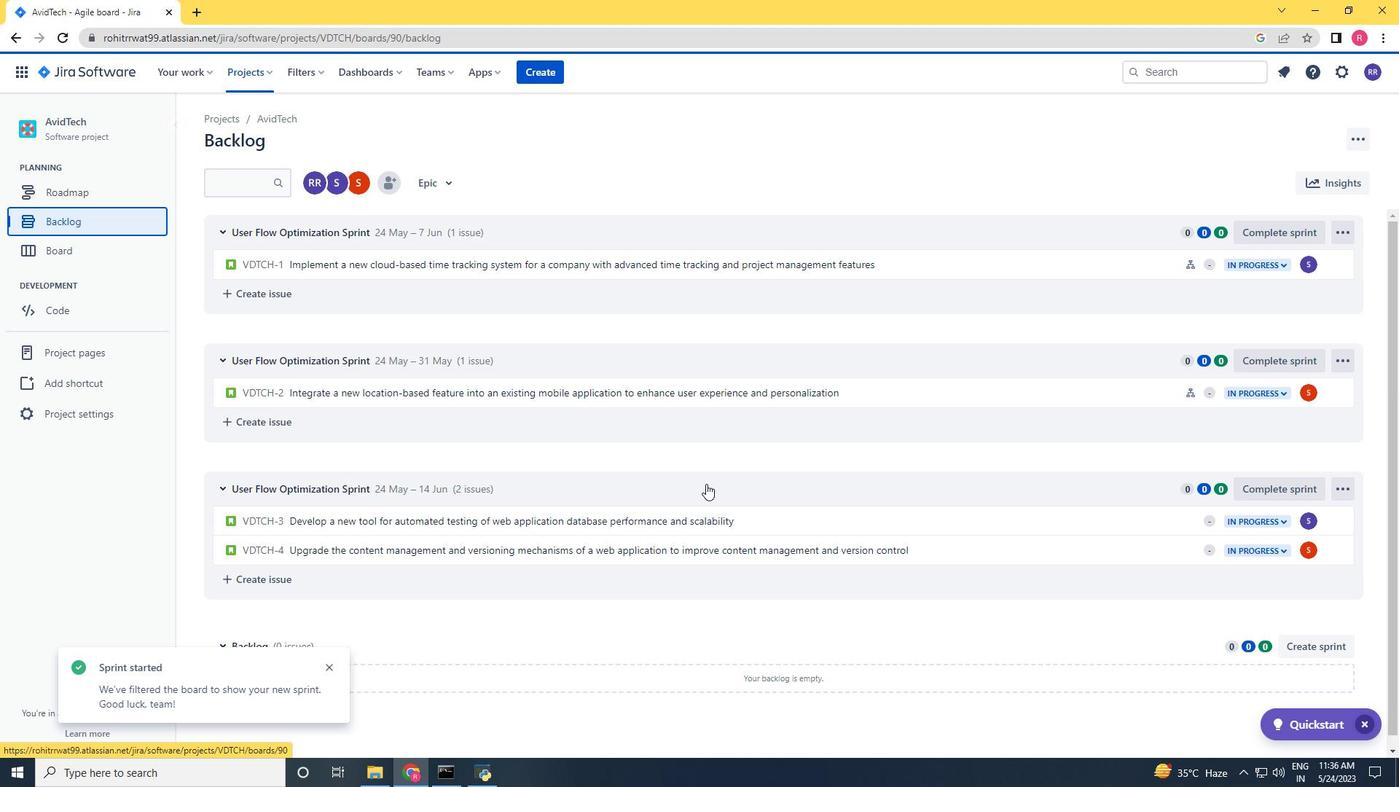 
Action: Mouse scrolled (706, 483) with delta (0, 0)
Screenshot: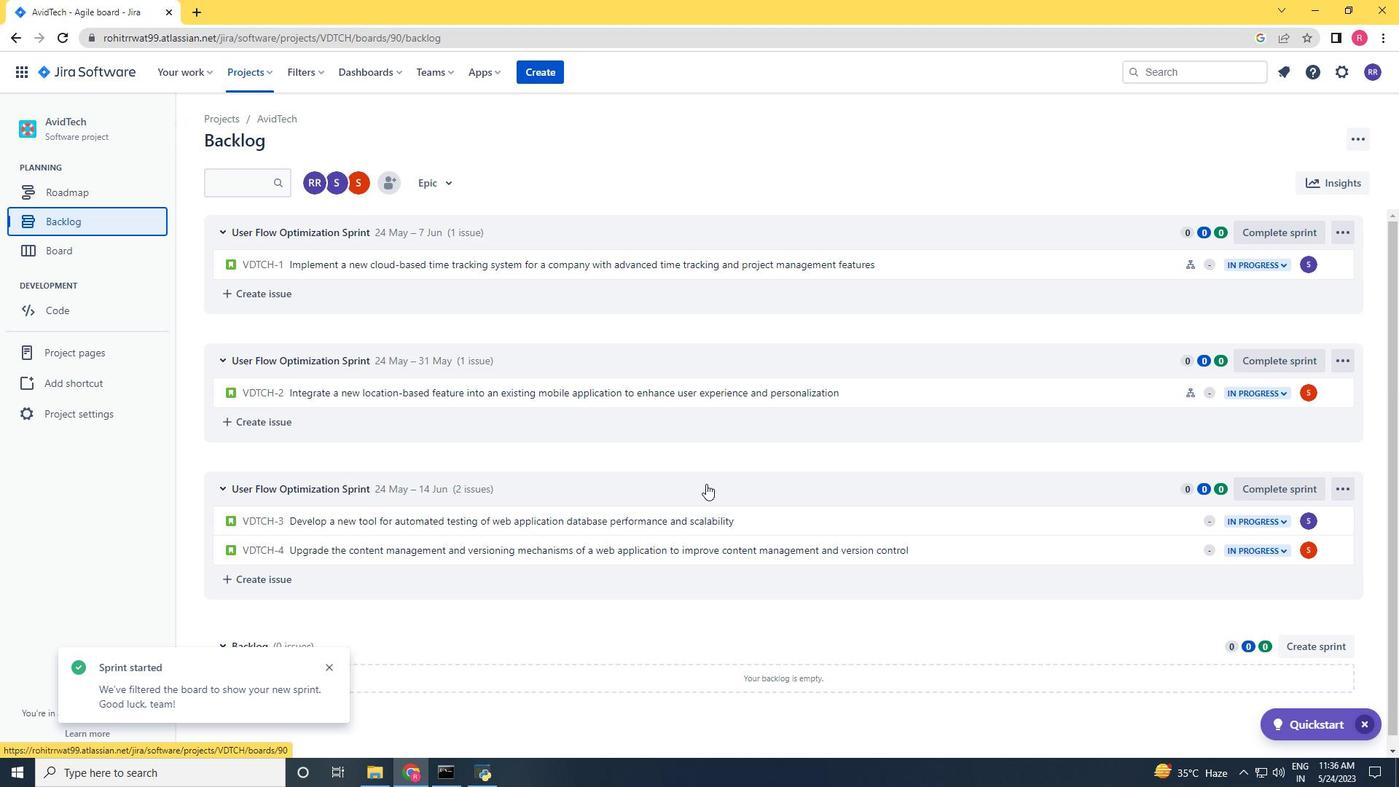 
Action: Mouse scrolled (706, 483) with delta (0, 0)
Screenshot: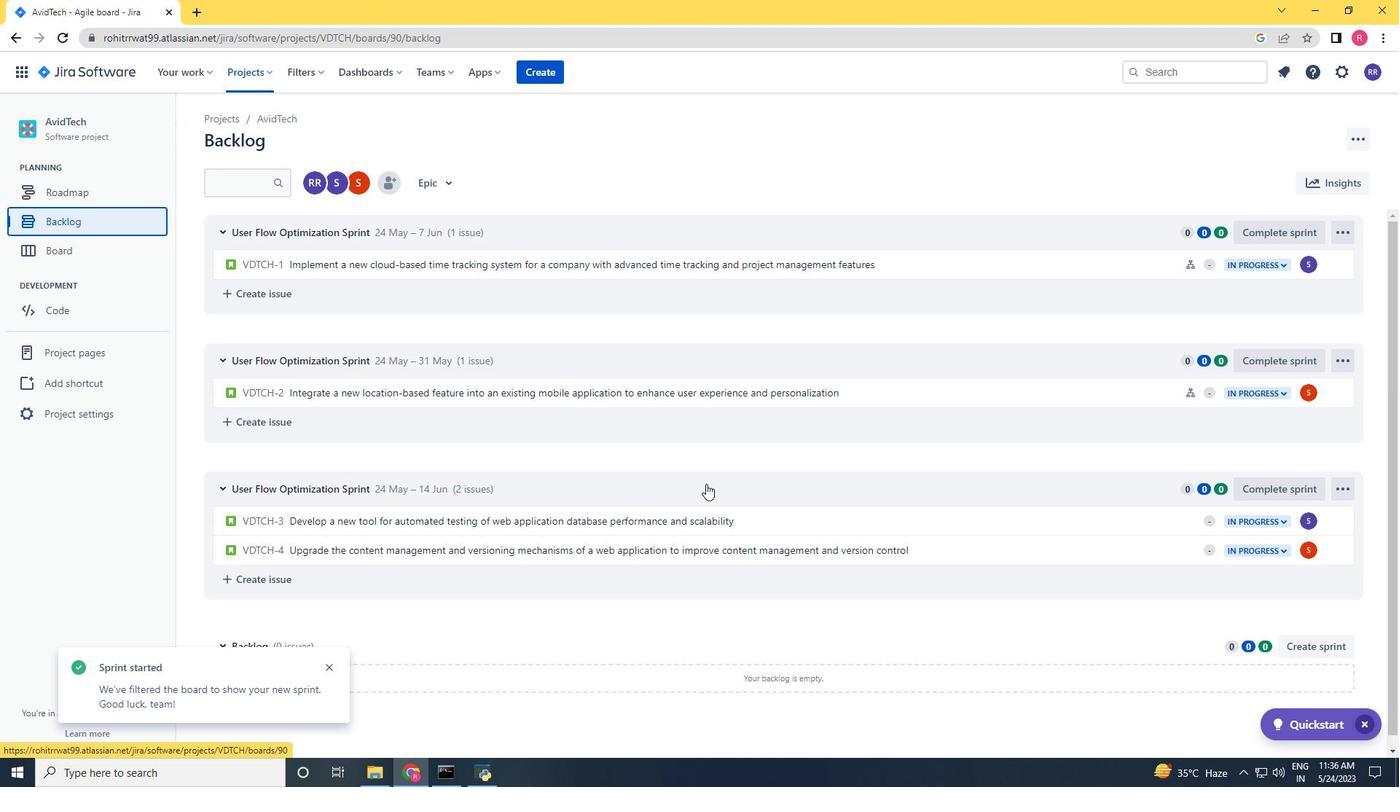 
Action: Mouse scrolled (706, 483) with delta (0, 0)
Screenshot: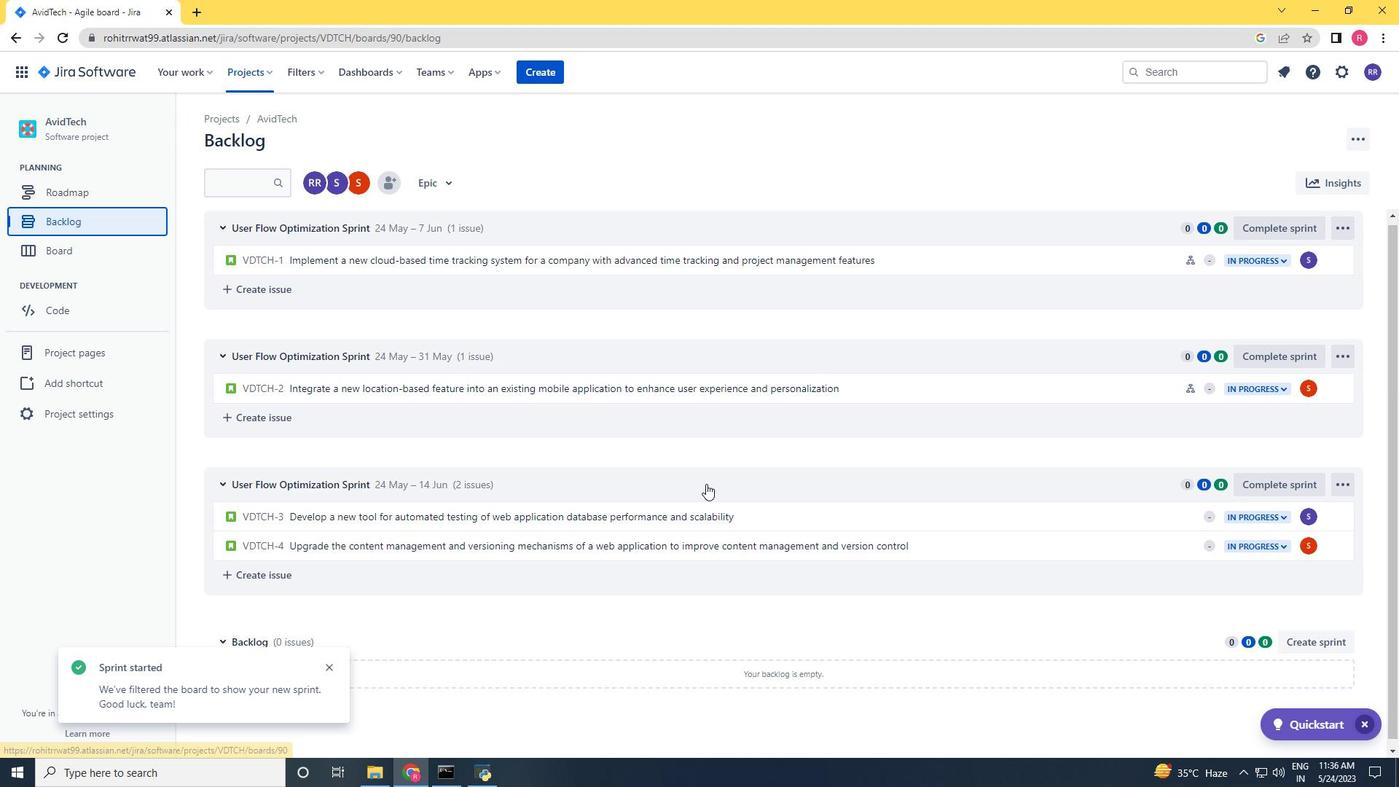 
Action: Mouse scrolled (706, 484) with delta (0, 0)
Screenshot: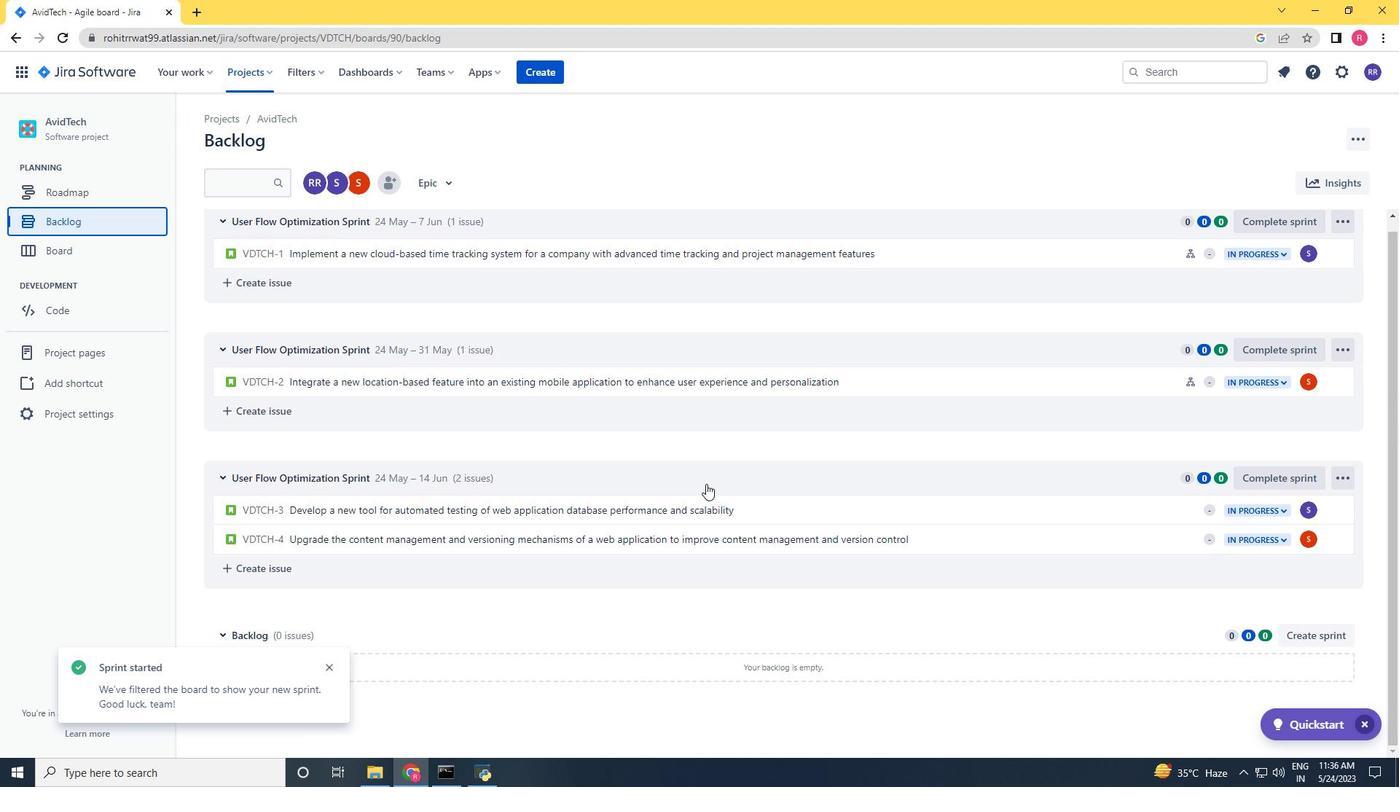 
Action: Mouse scrolled (706, 484) with delta (0, 0)
Screenshot: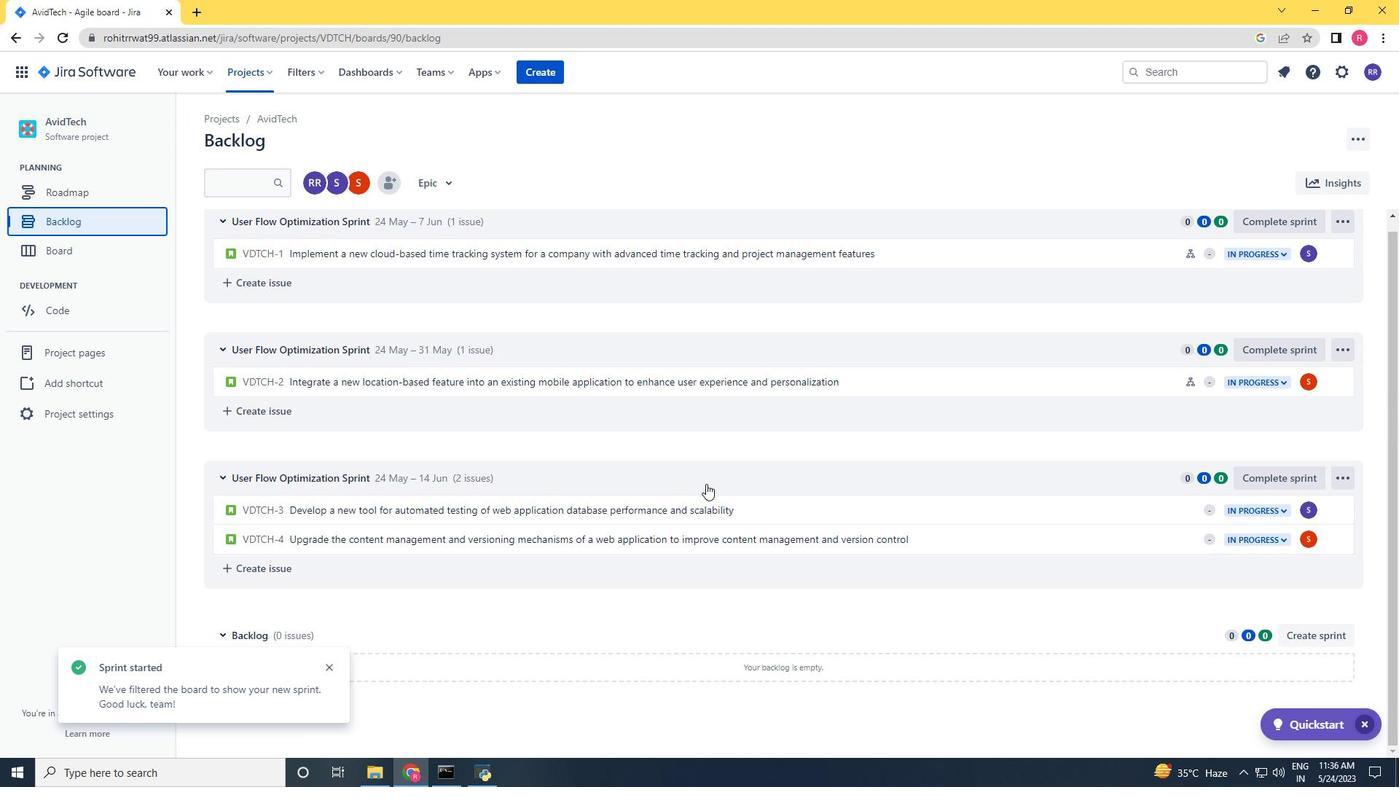 
Action: Mouse scrolled (706, 484) with delta (0, 0)
Screenshot: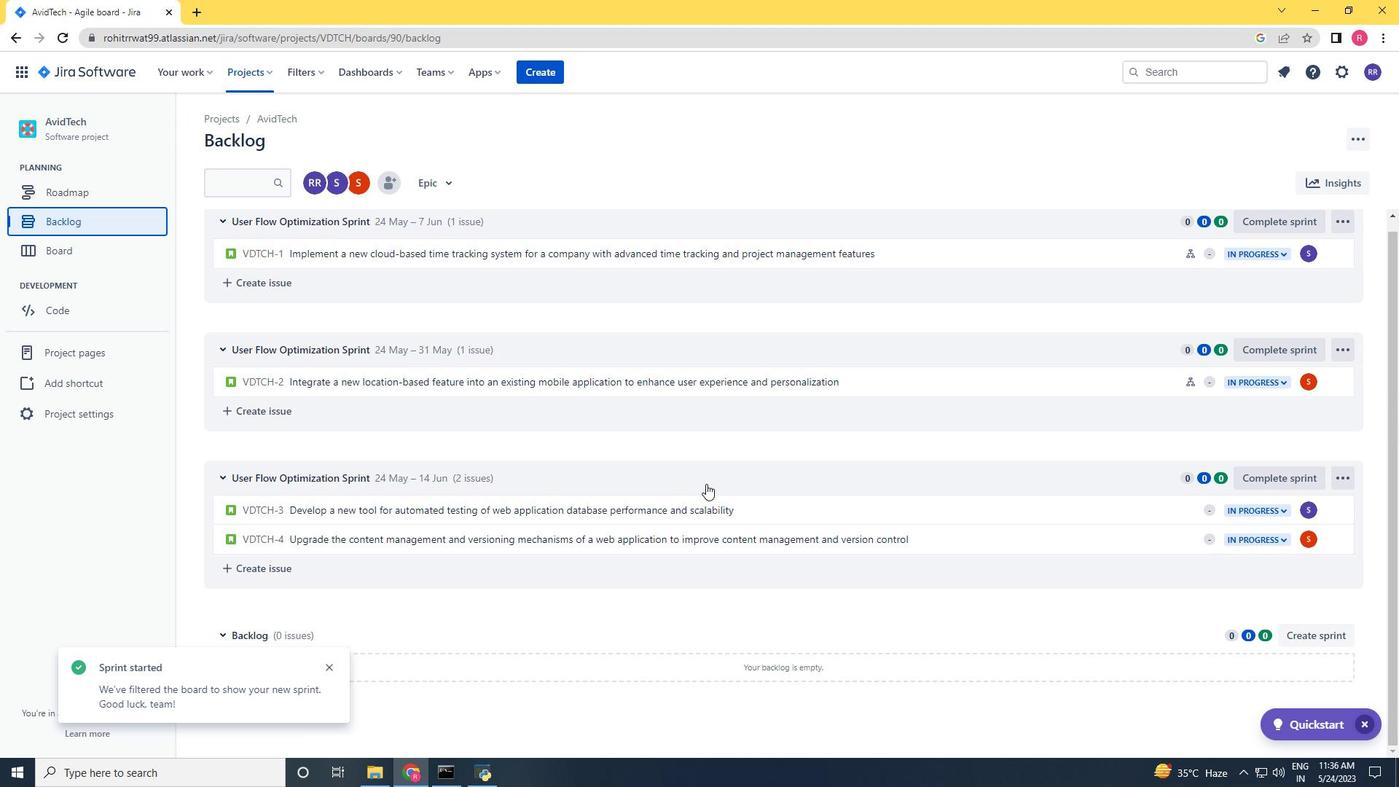 
Action: Mouse scrolled (706, 484) with delta (0, 0)
Screenshot: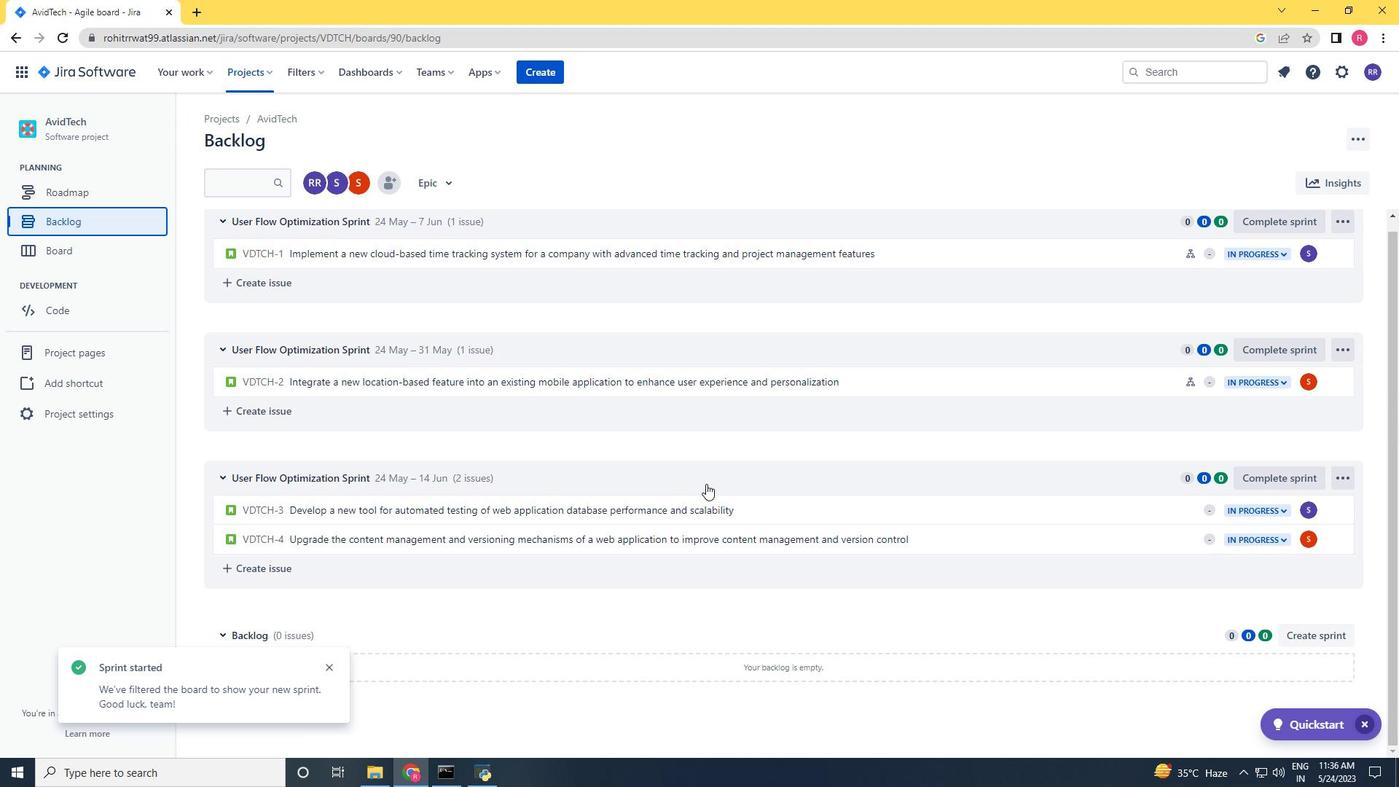 
Action: Mouse scrolled (706, 484) with delta (0, 0)
Screenshot: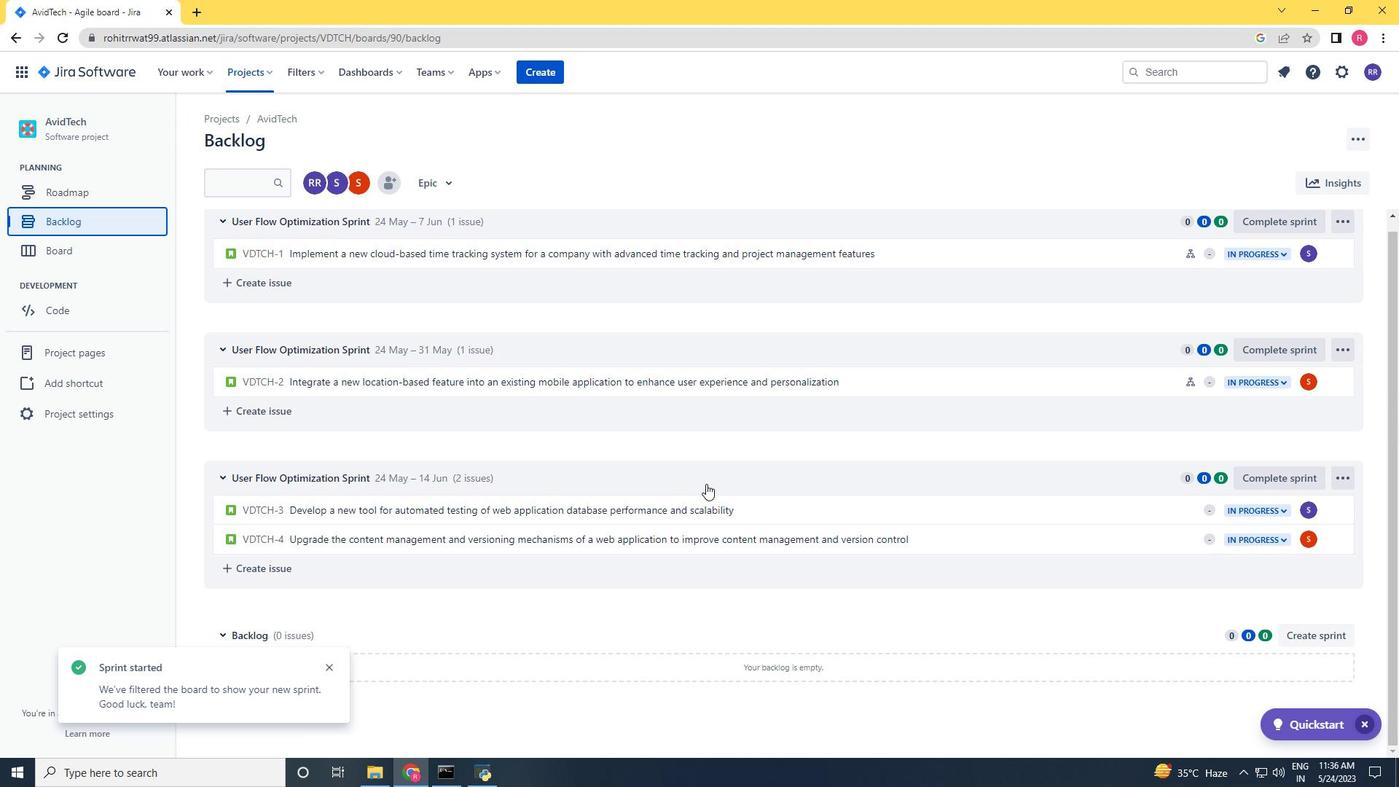 
Action: Mouse scrolled (706, 484) with delta (0, 0)
Screenshot: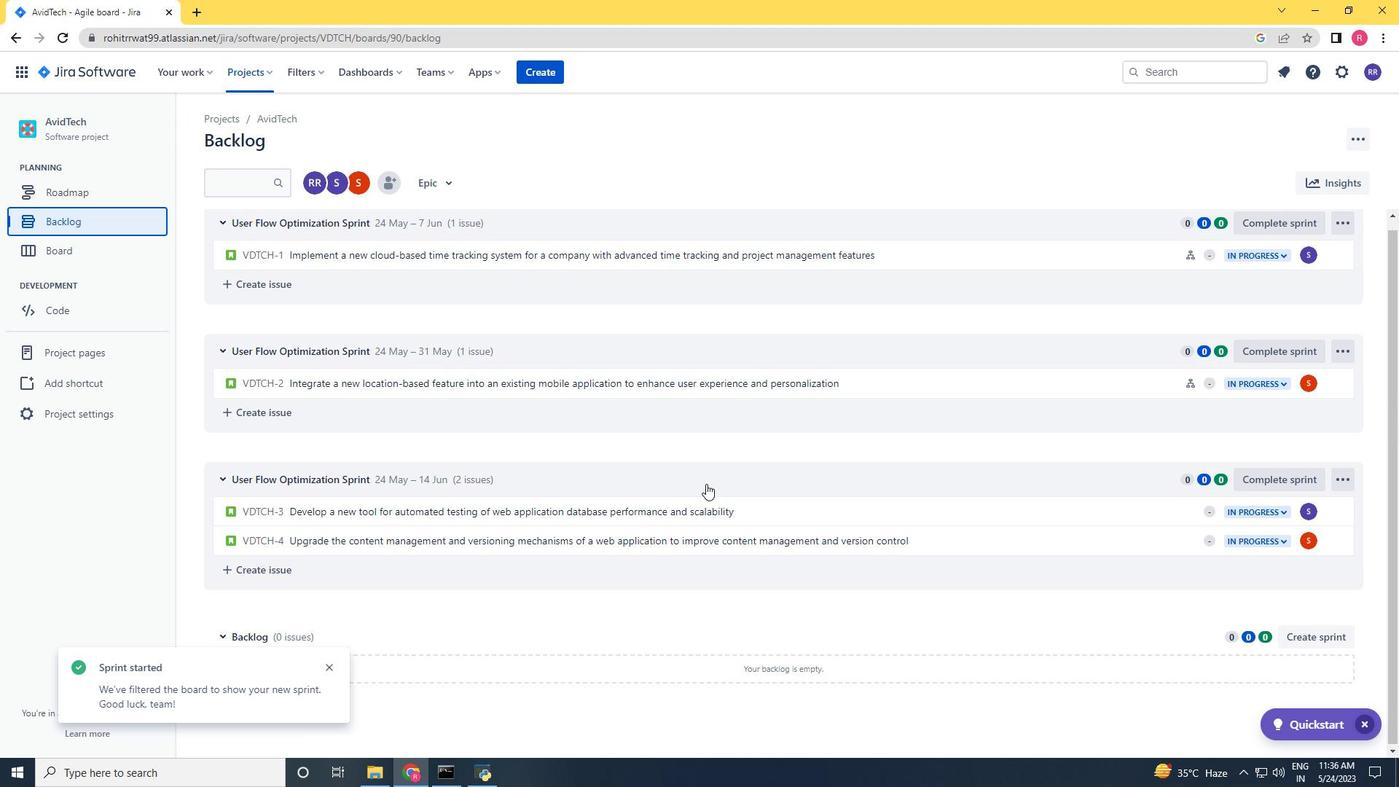 
Action: Mouse moved to (707, 478)
Screenshot: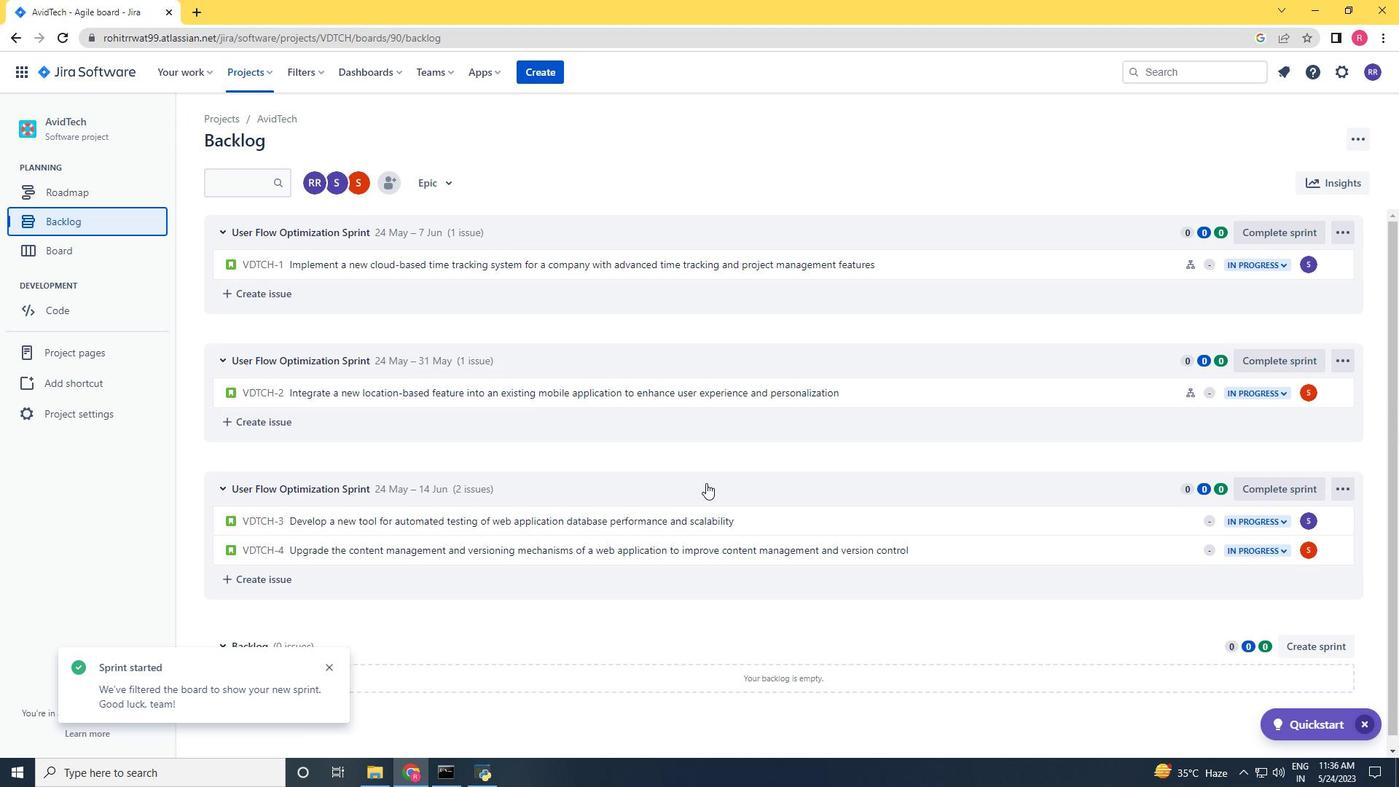 
